 Task: Find connections with filter location Kaufbeuren with filter topic #Designwith filter profile language German with filter current company Sarovar Hotels & Resorts with filter school K.K.Wagh Education Societys College of Engineering, Hirabai Haribai Vidyanagari, Panchavati, Nashik 422003 with filter industry Air, Water, and Waste Program Management with filter service category Loans with filter keywords title Salon Manager
Action: Mouse moved to (611, 73)
Screenshot: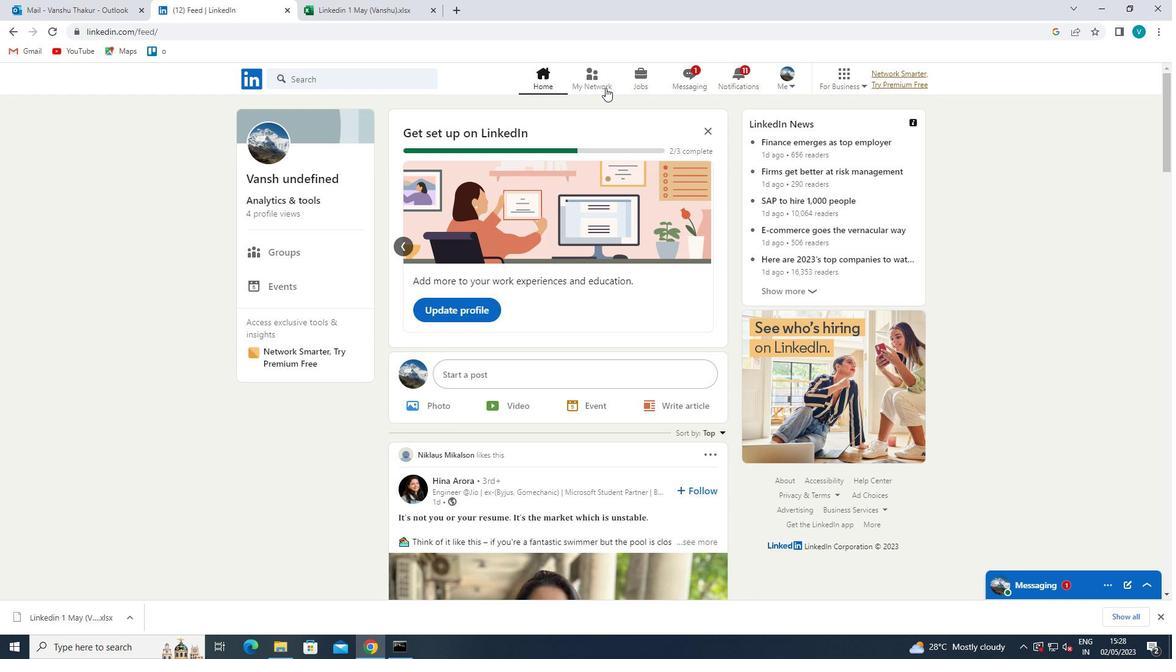 
Action: Mouse pressed left at (611, 73)
Screenshot: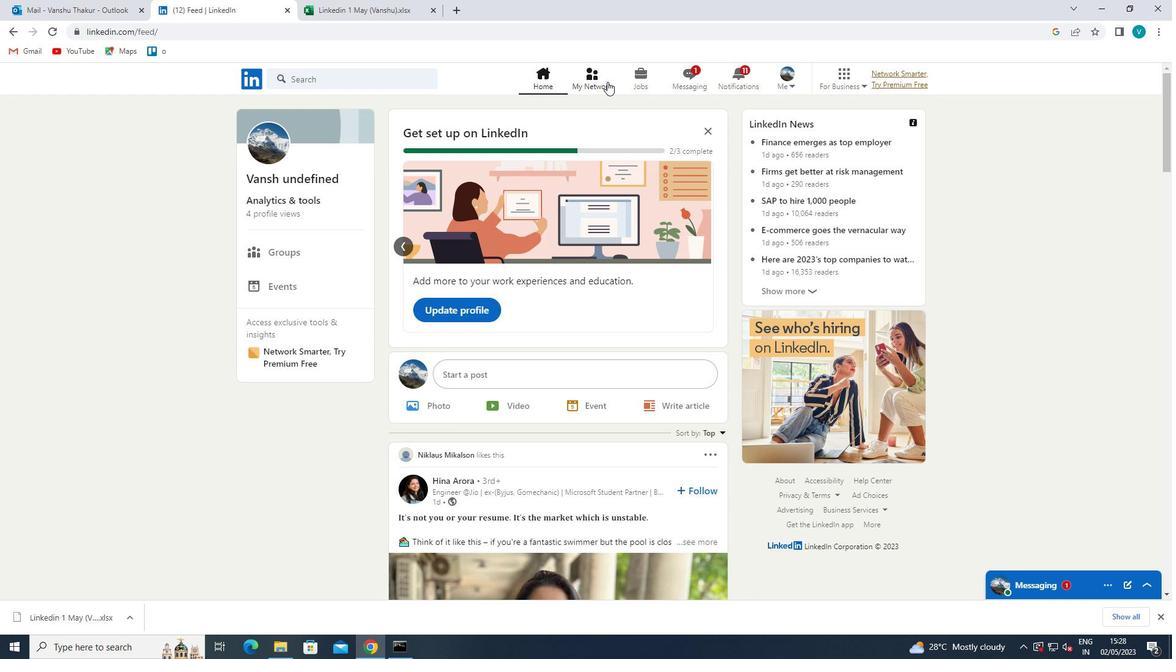 
Action: Mouse moved to (303, 141)
Screenshot: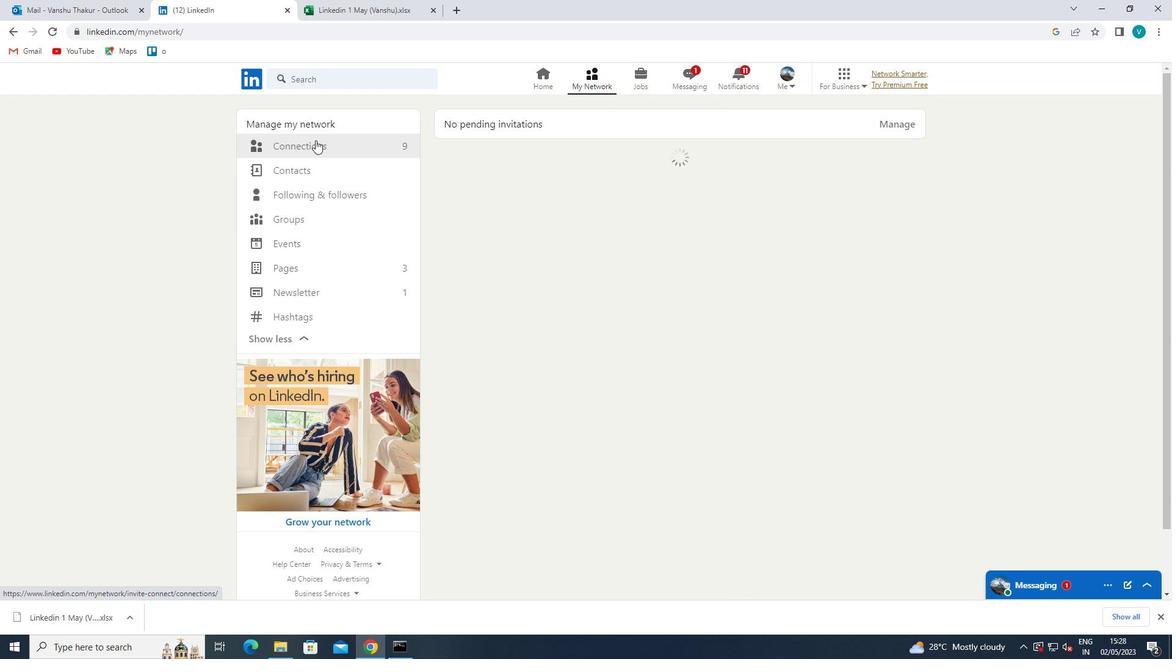 
Action: Mouse pressed left at (303, 141)
Screenshot: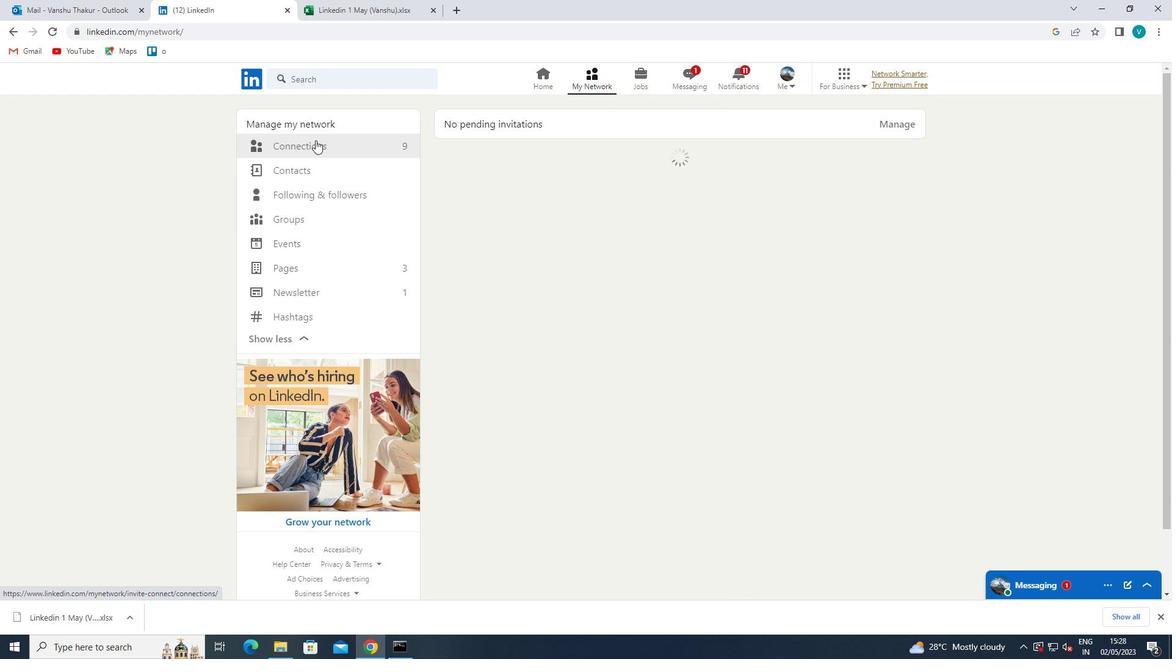 
Action: Mouse moved to (680, 145)
Screenshot: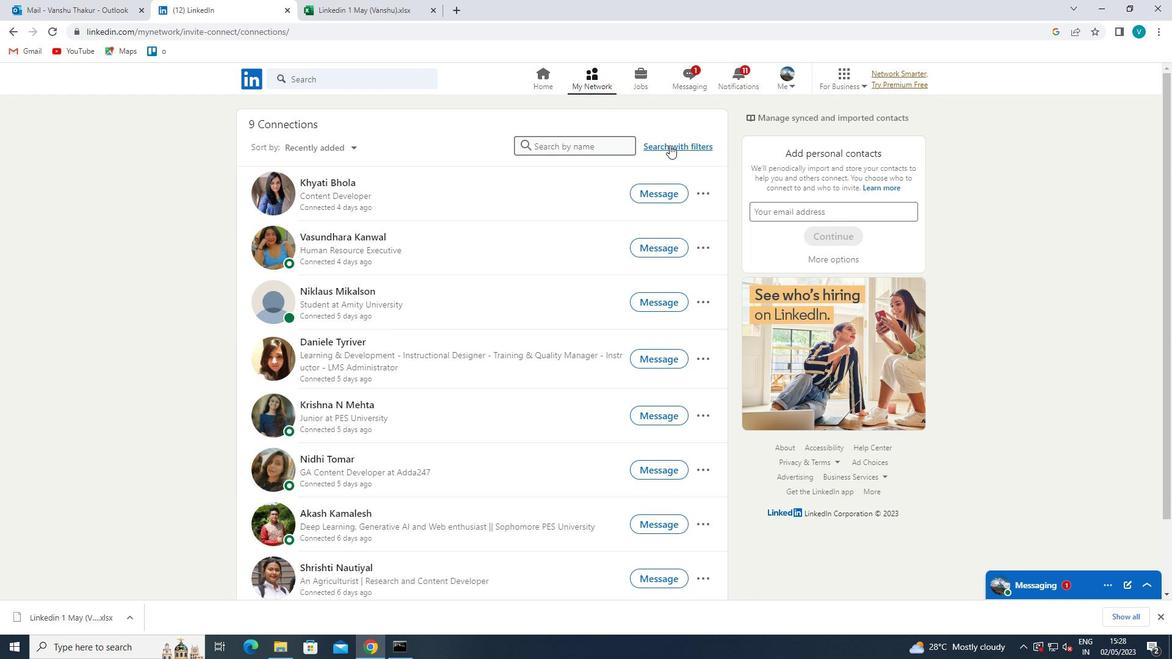 
Action: Mouse pressed left at (680, 145)
Screenshot: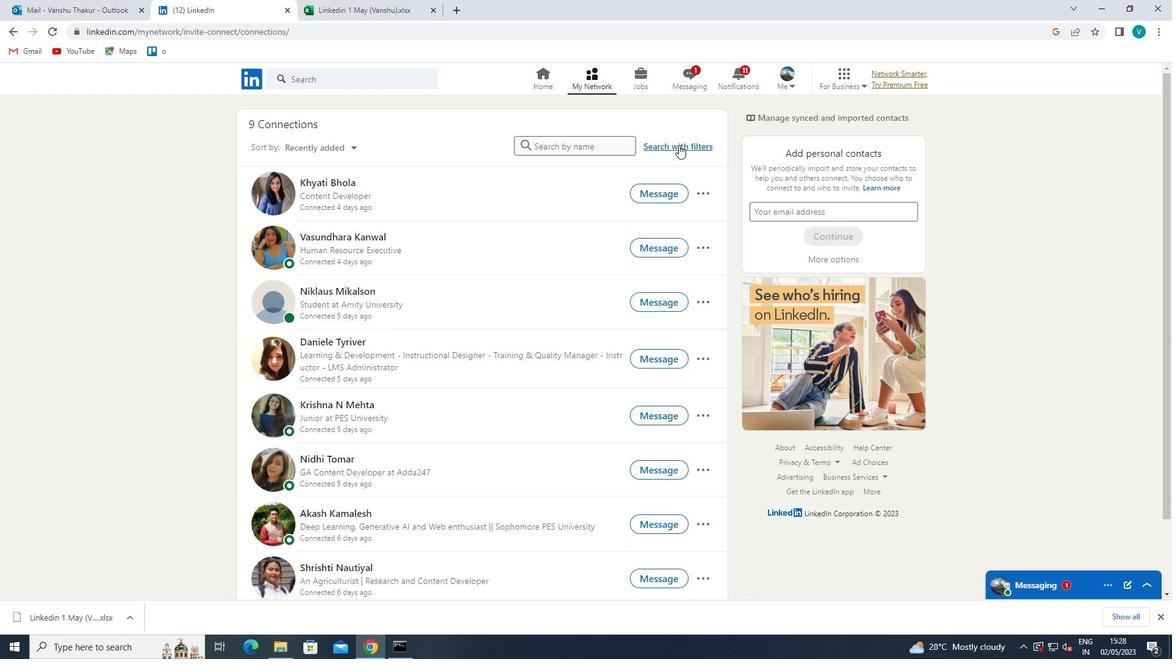 
Action: Mouse moved to (570, 116)
Screenshot: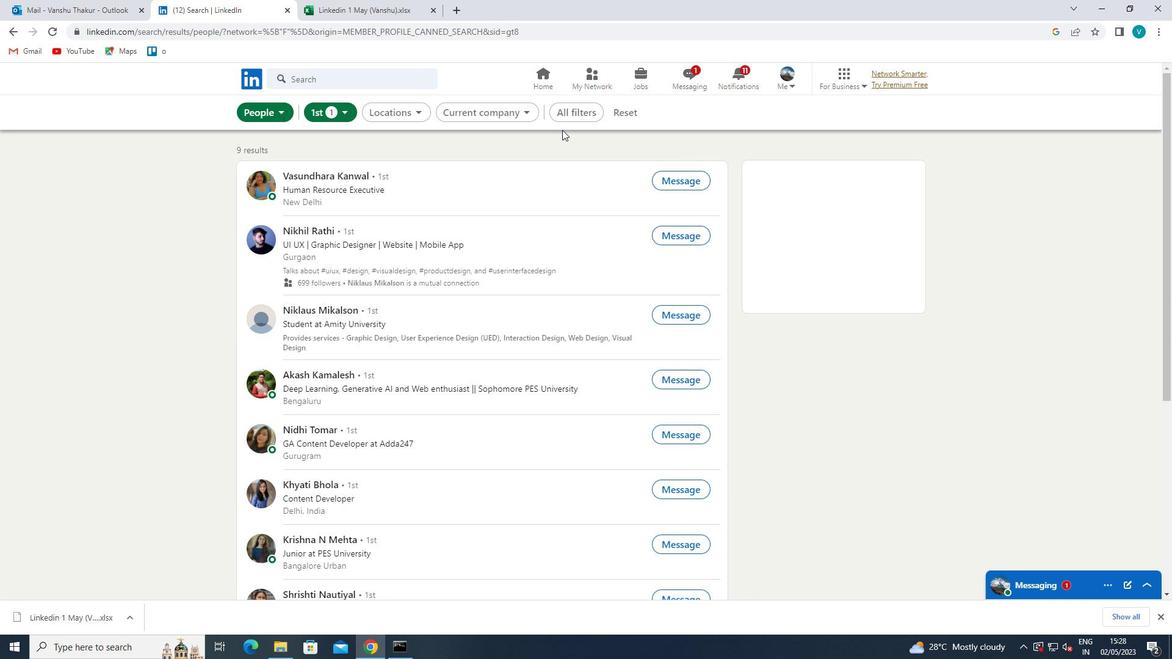 
Action: Mouse pressed left at (570, 116)
Screenshot: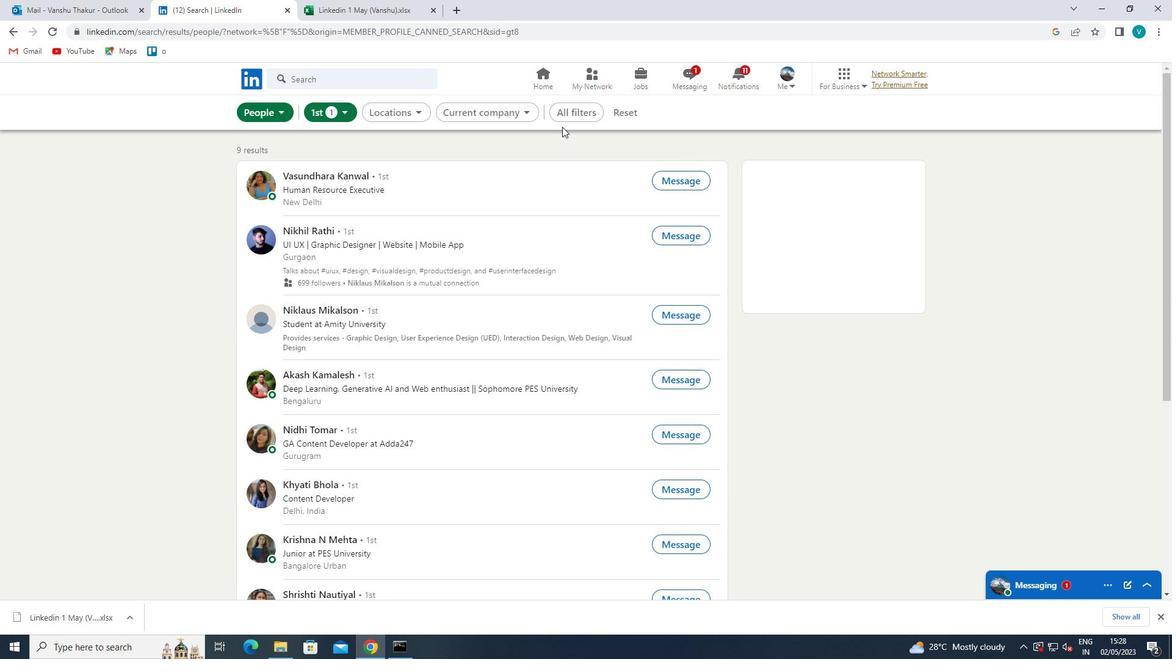 
Action: Mouse moved to (993, 354)
Screenshot: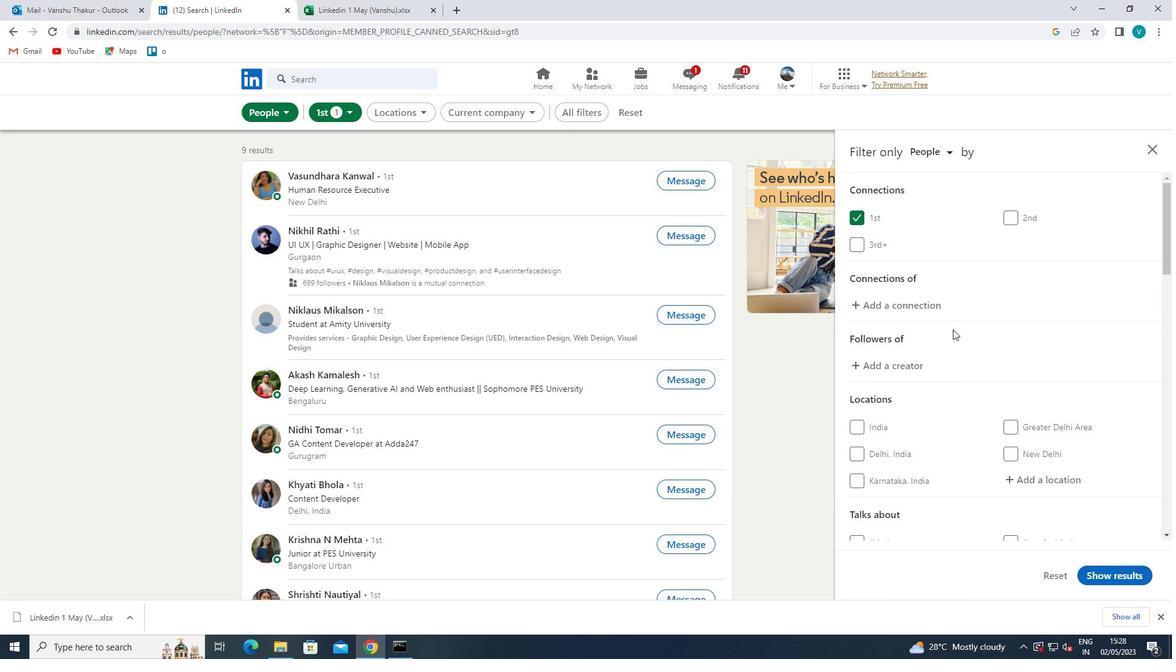 
Action: Mouse scrolled (993, 354) with delta (0, 0)
Screenshot: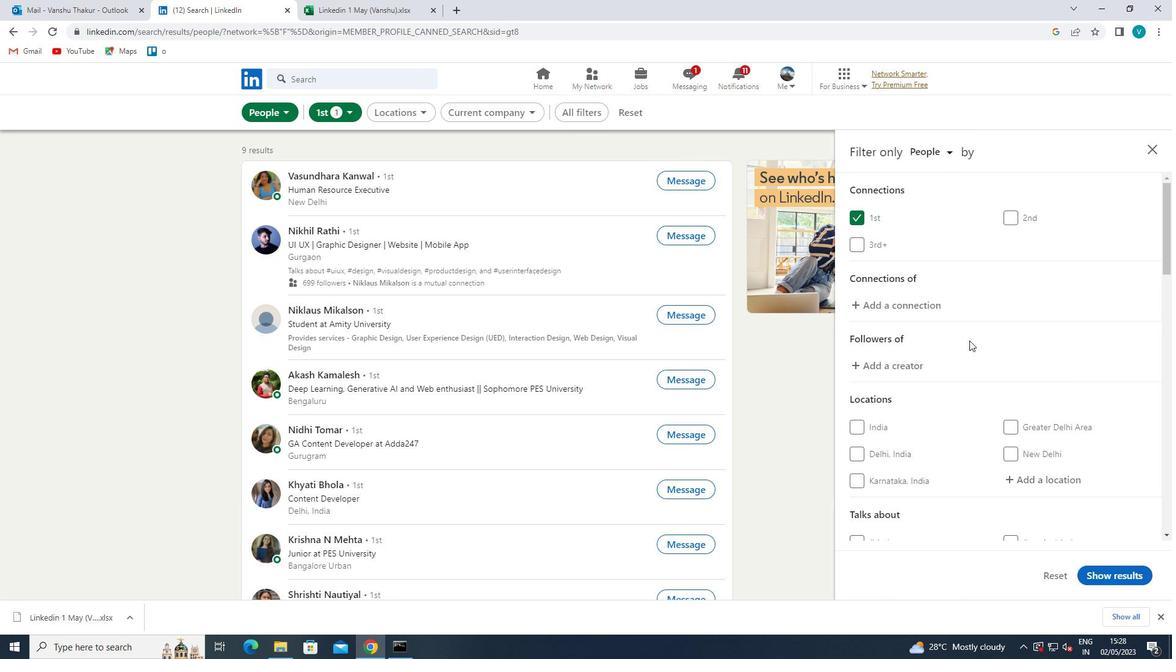 
Action: Mouse moved to (993, 356)
Screenshot: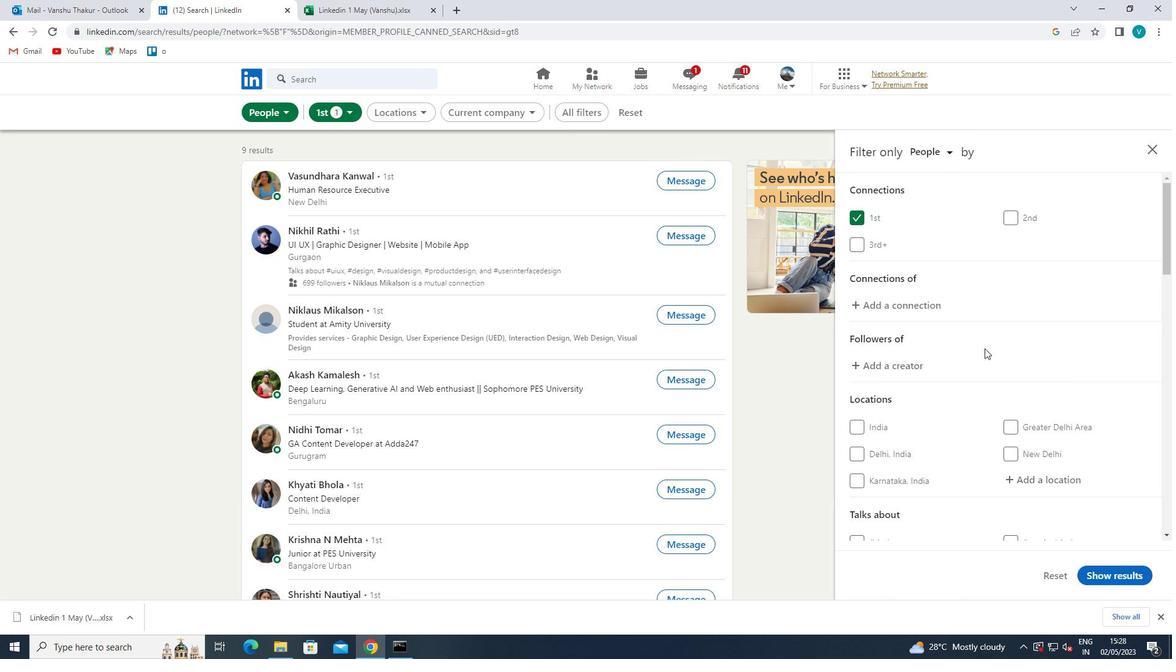 
Action: Mouse scrolled (993, 355) with delta (0, 0)
Screenshot: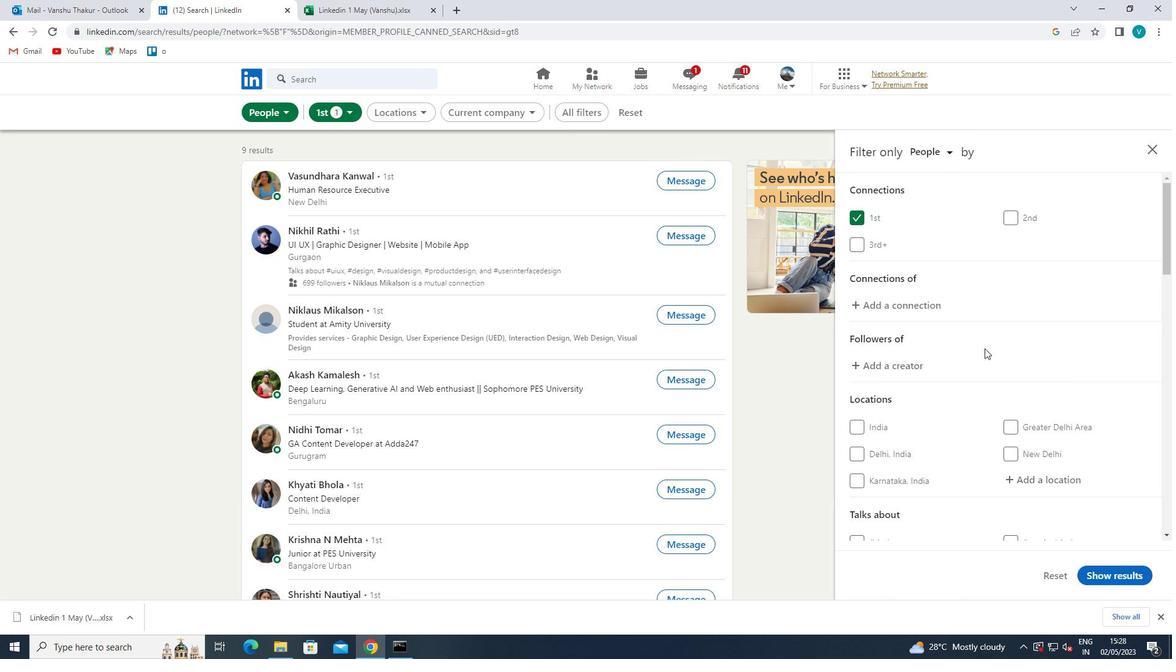 
Action: Mouse moved to (1050, 353)
Screenshot: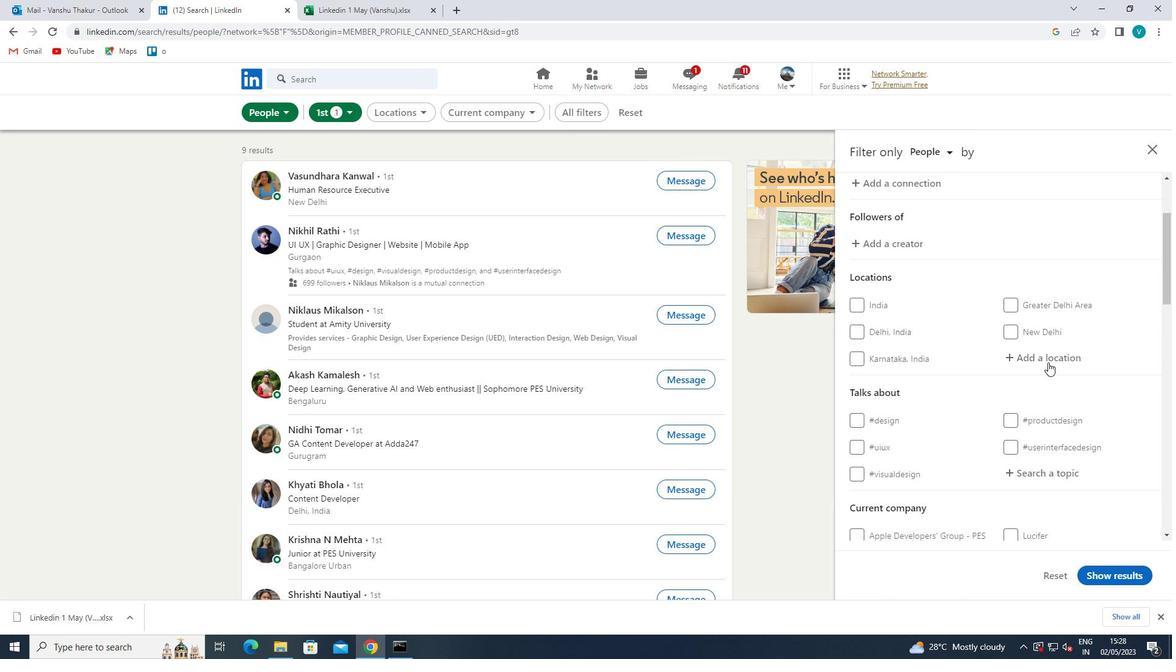 
Action: Mouse pressed left at (1050, 353)
Screenshot: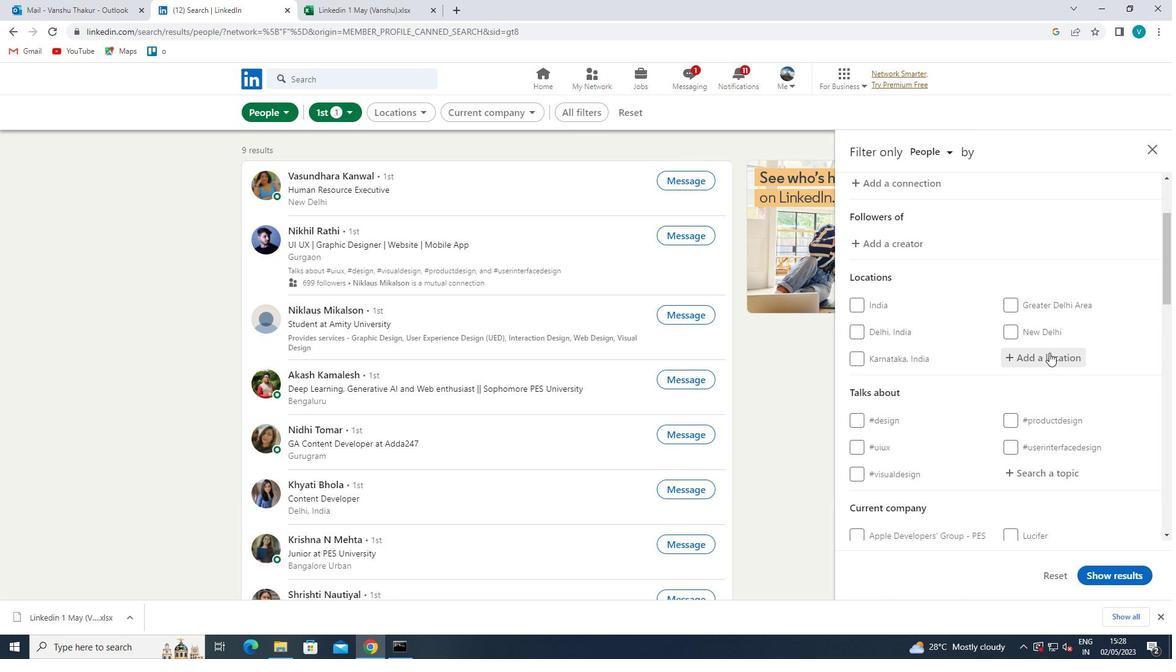
Action: Mouse moved to (1033, 341)
Screenshot: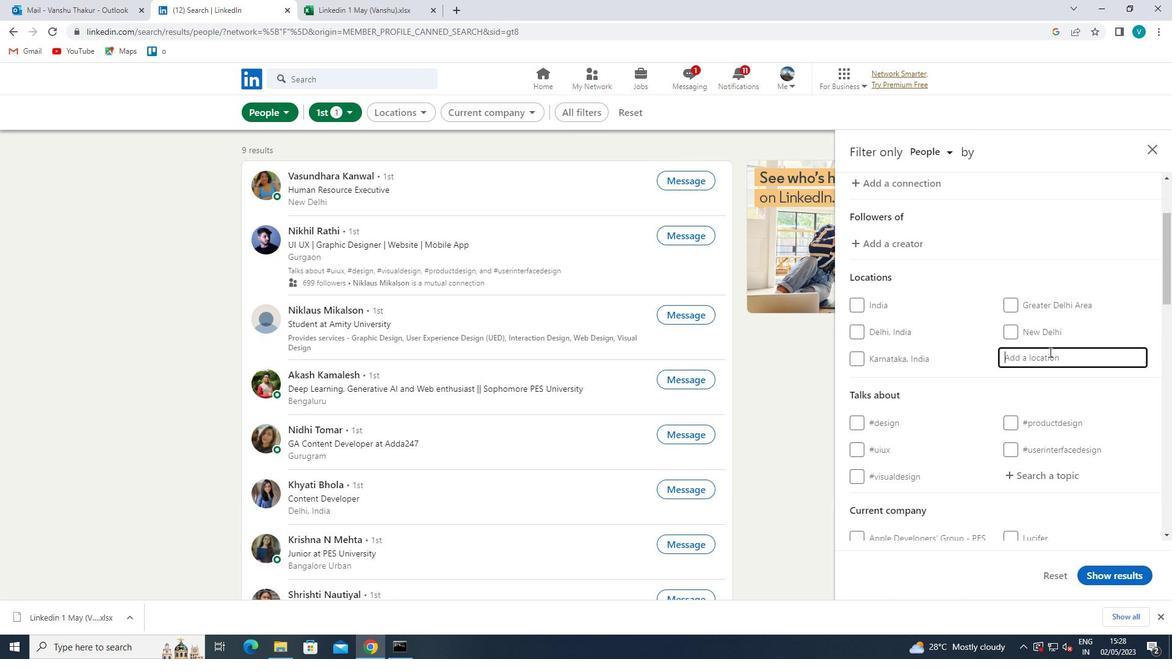 
Action: Key pressed <Key.shift>
Screenshot: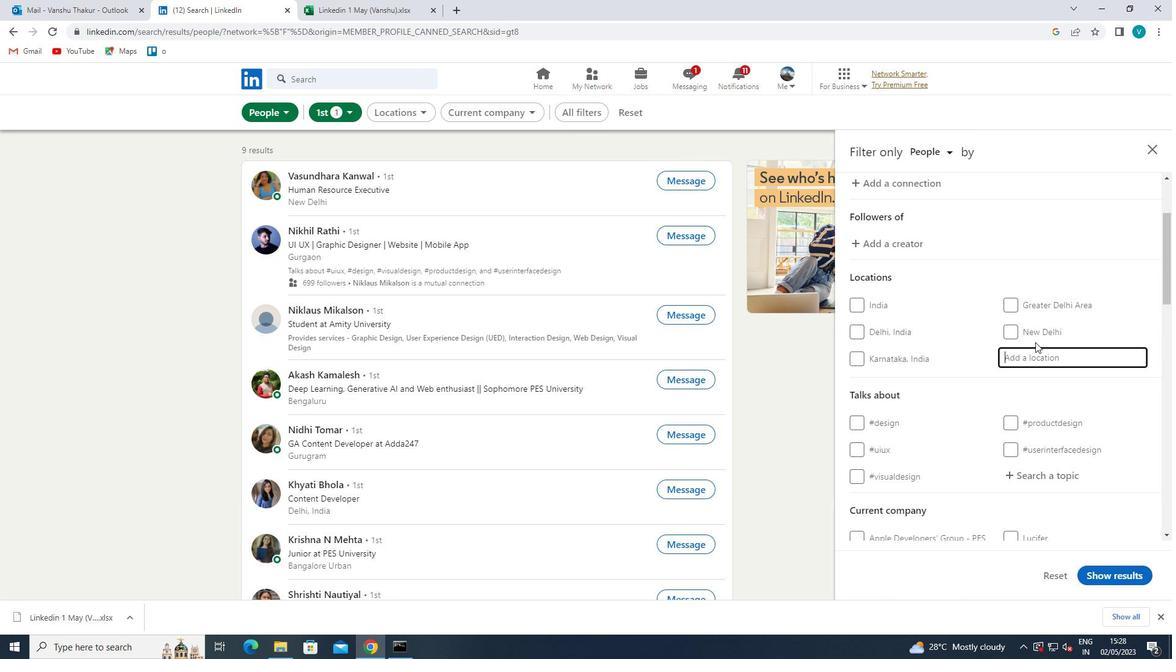 
Action: Mouse moved to (718, 158)
Screenshot: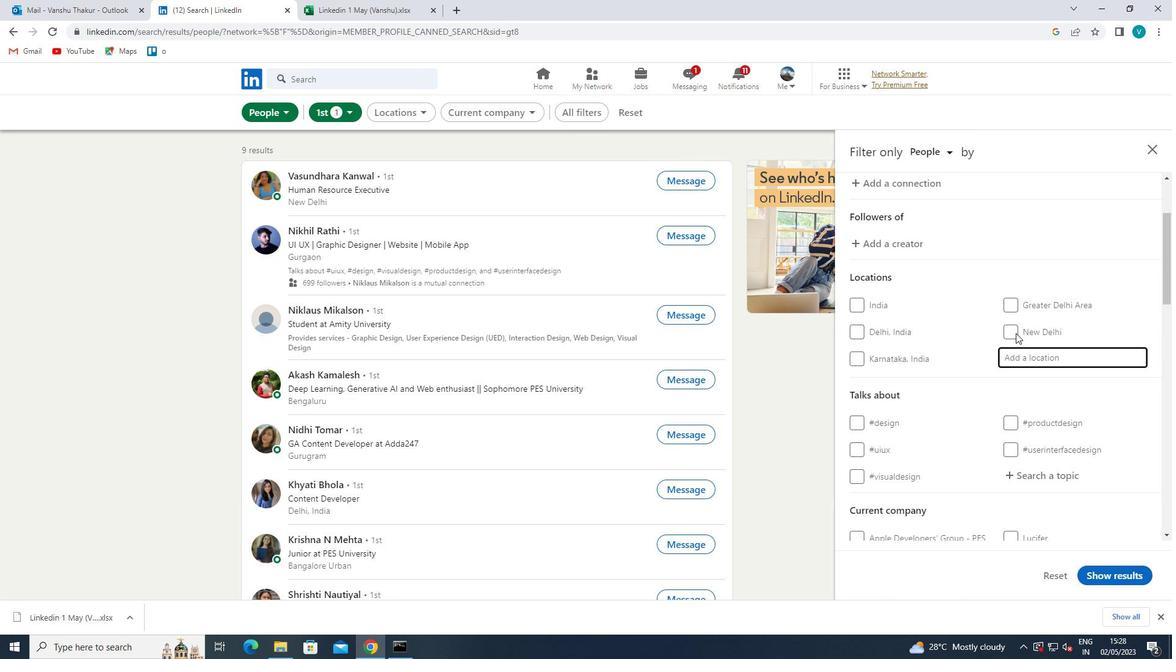 
Action: Key pressed <Key.shift><Key.shift><Key.shift><Key.shift><Key.shift>KAUFBEUREN
Screenshot: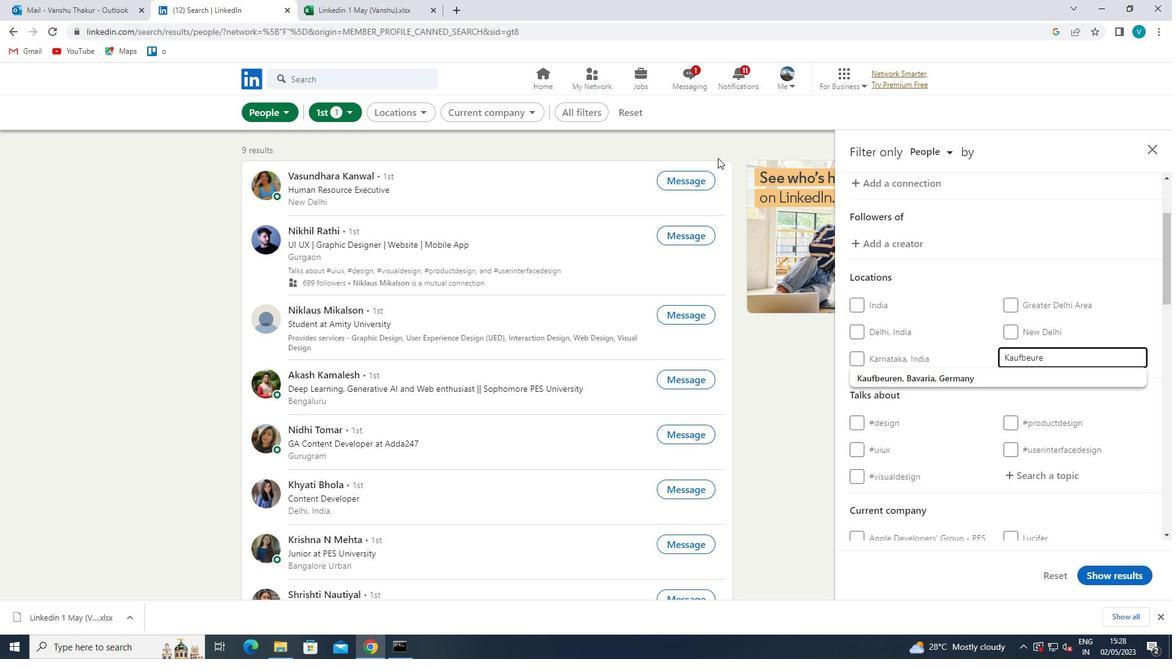 
Action: Mouse moved to (937, 377)
Screenshot: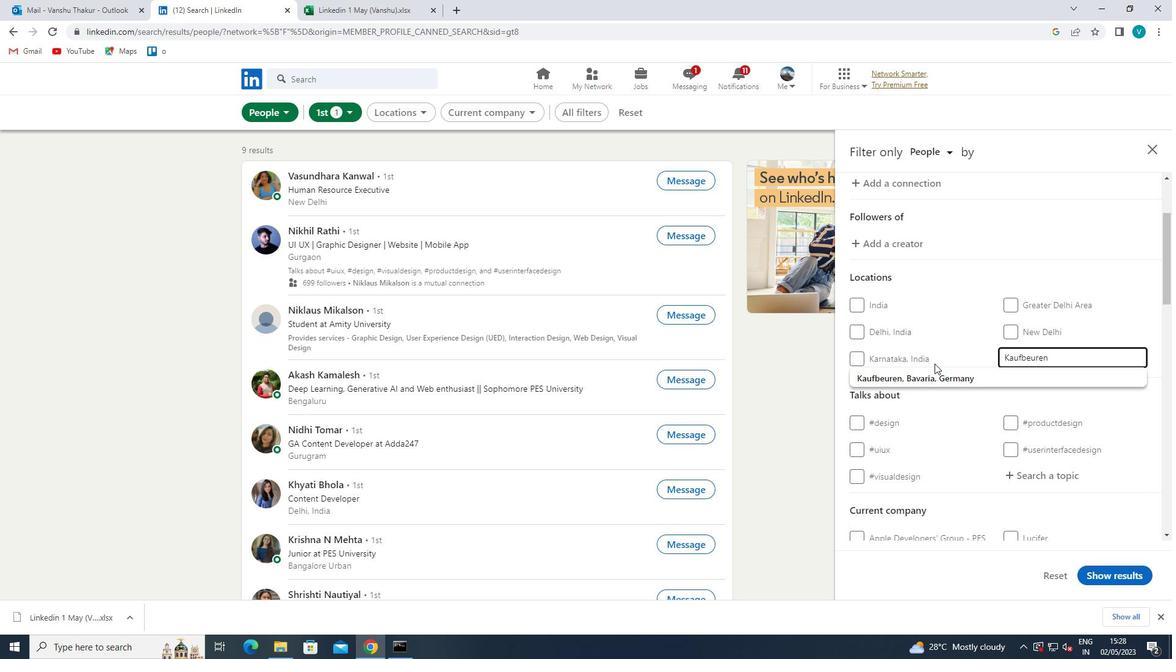 
Action: Mouse pressed left at (937, 377)
Screenshot: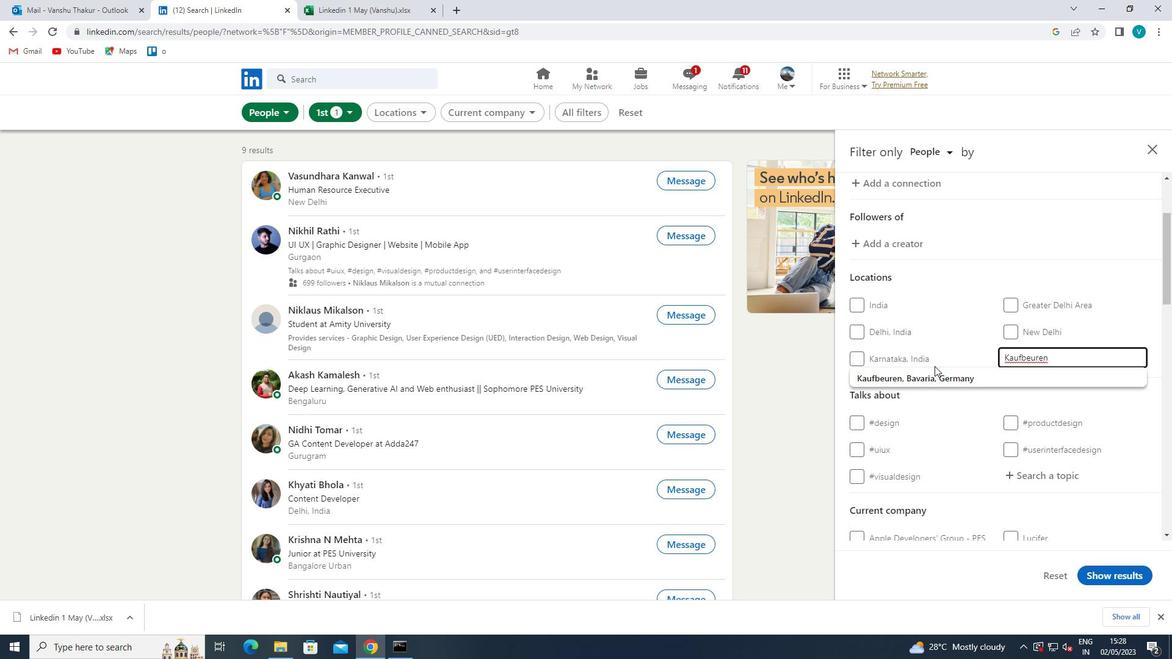 
Action: Mouse moved to (1065, 363)
Screenshot: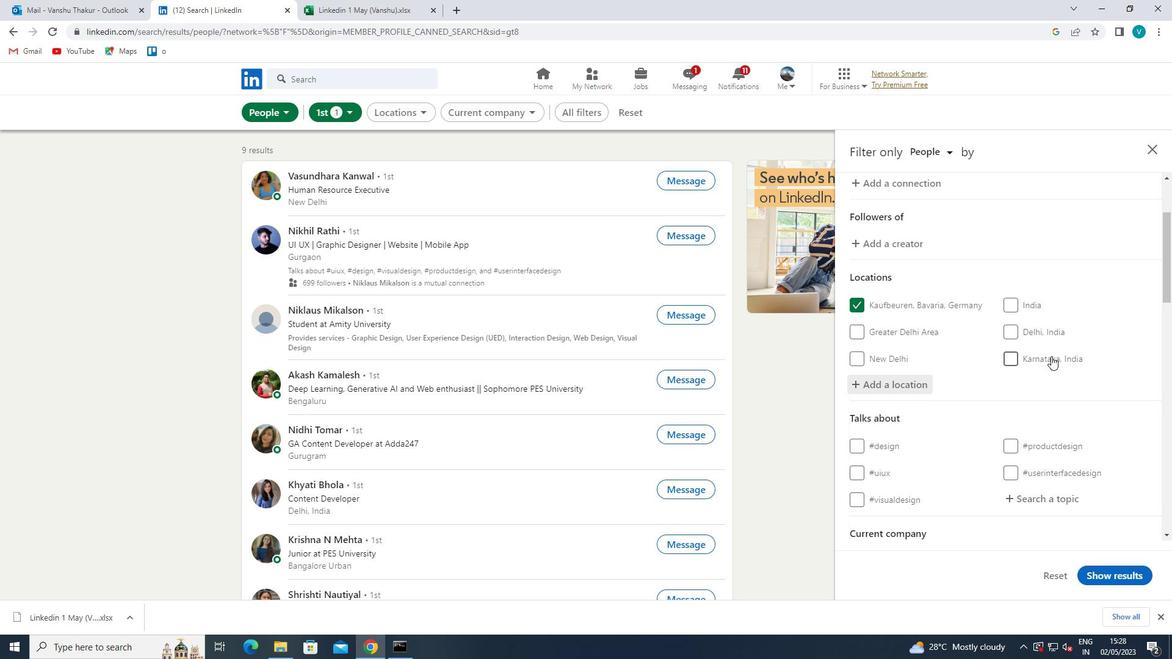 
Action: Mouse scrolled (1065, 362) with delta (0, 0)
Screenshot: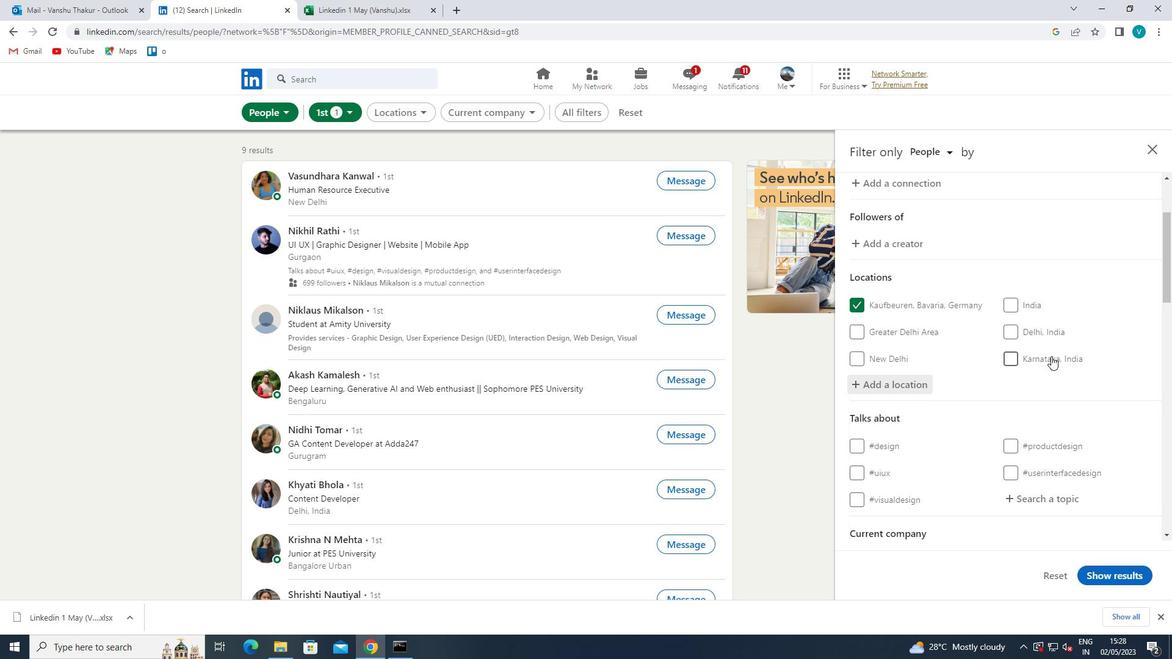 
Action: Mouse moved to (1068, 368)
Screenshot: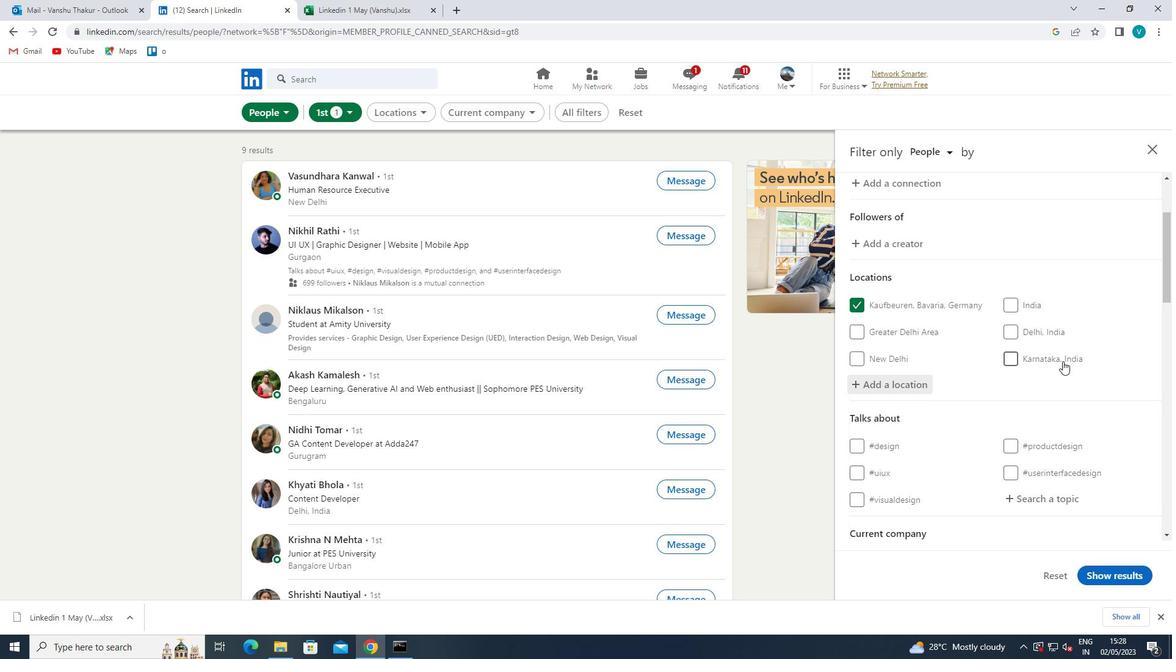 
Action: Mouse scrolled (1068, 368) with delta (0, 0)
Screenshot: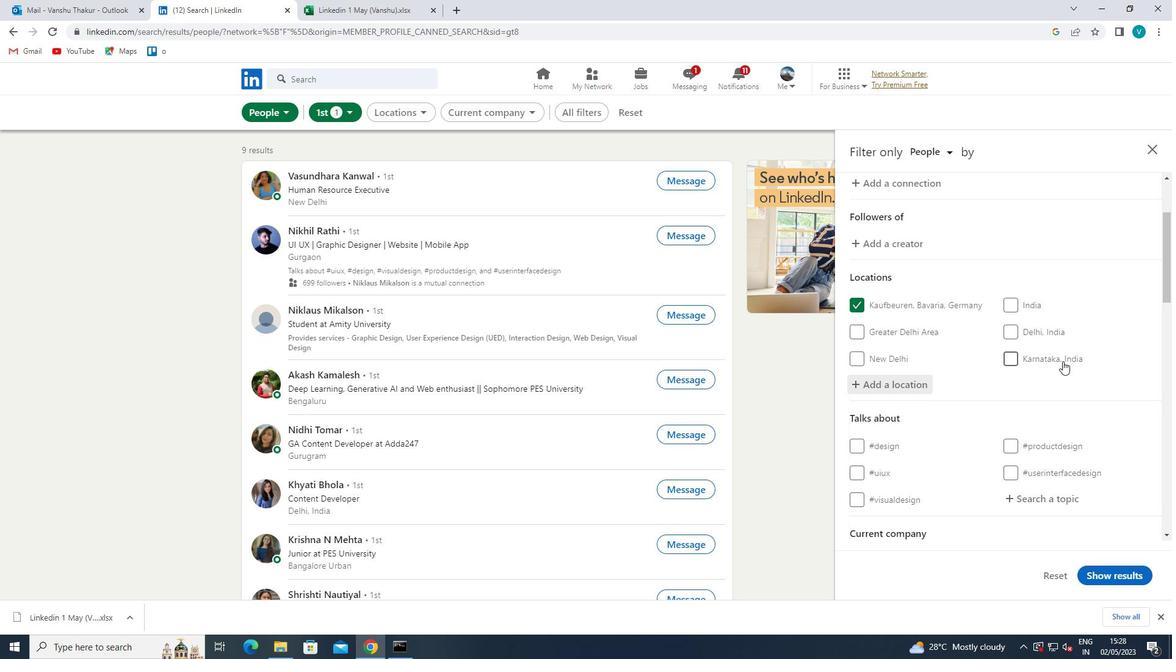 
Action: Mouse moved to (1059, 376)
Screenshot: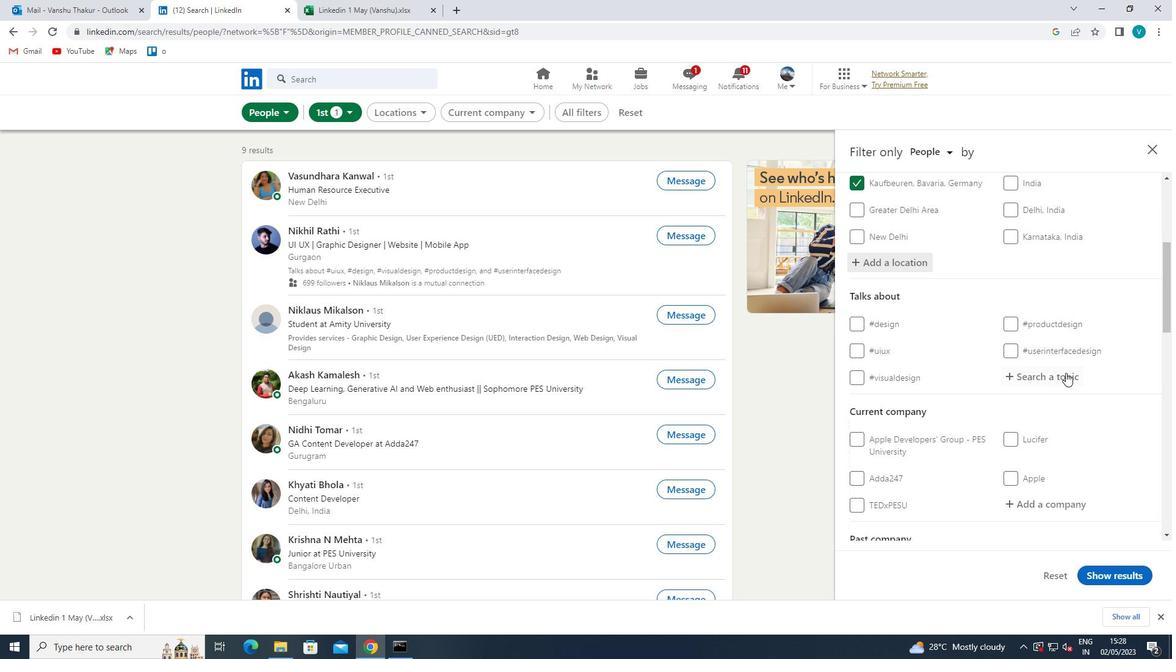 
Action: Mouse pressed left at (1059, 376)
Screenshot: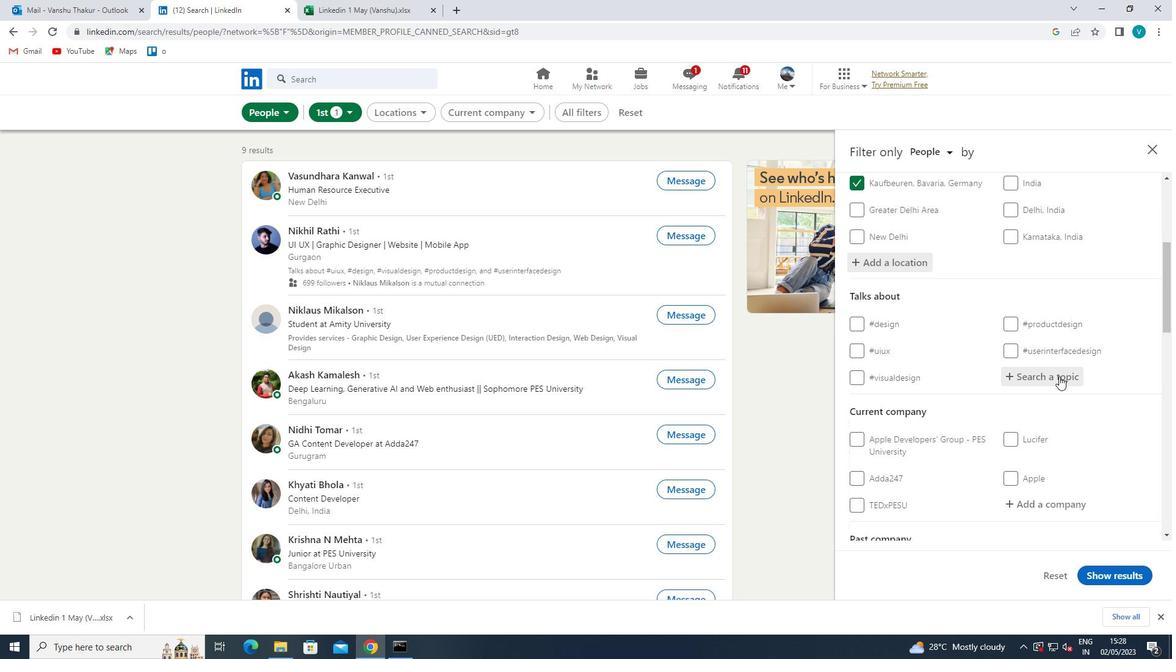
Action: Mouse moved to (1059, 376)
Screenshot: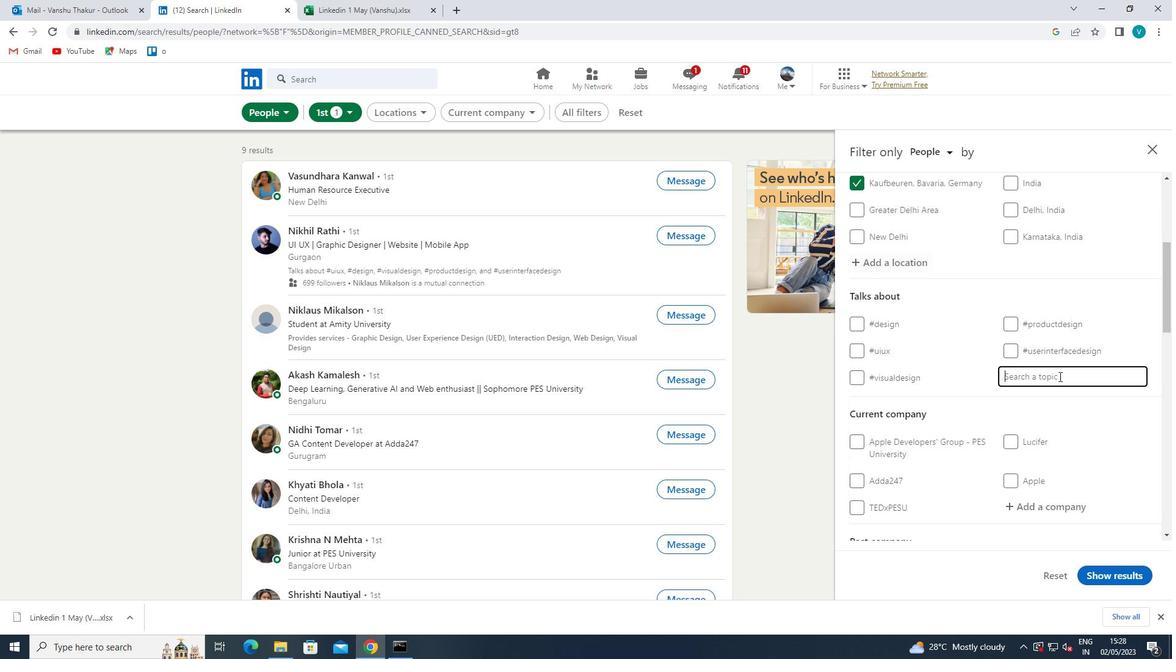 
Action: Key pressed <Key.shift>DESIGN
Screenshot: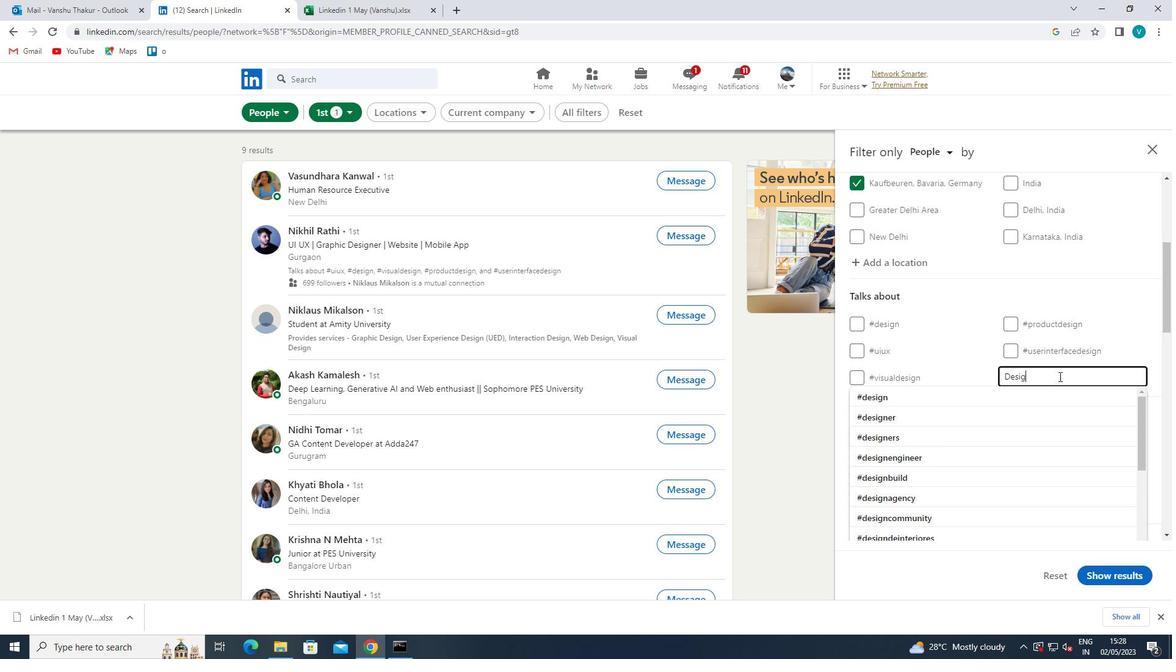 
Action: Mouse moved to (966, 395)
Screenshot: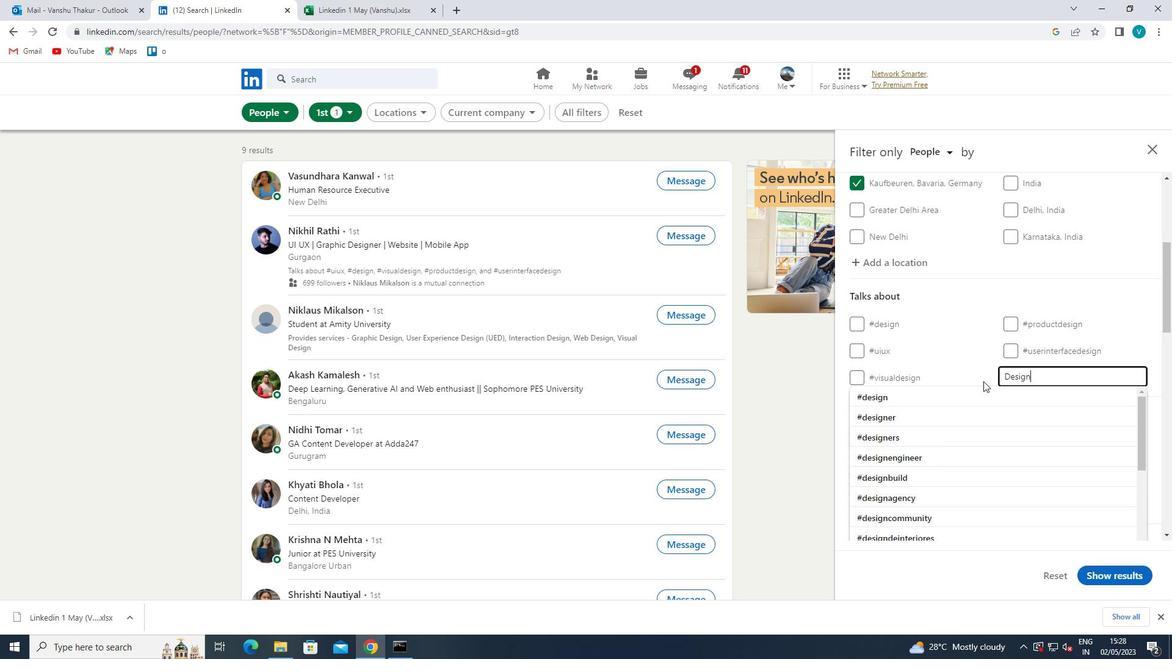 
Action: Mouse pressed left at (966, 395)
Screenshot: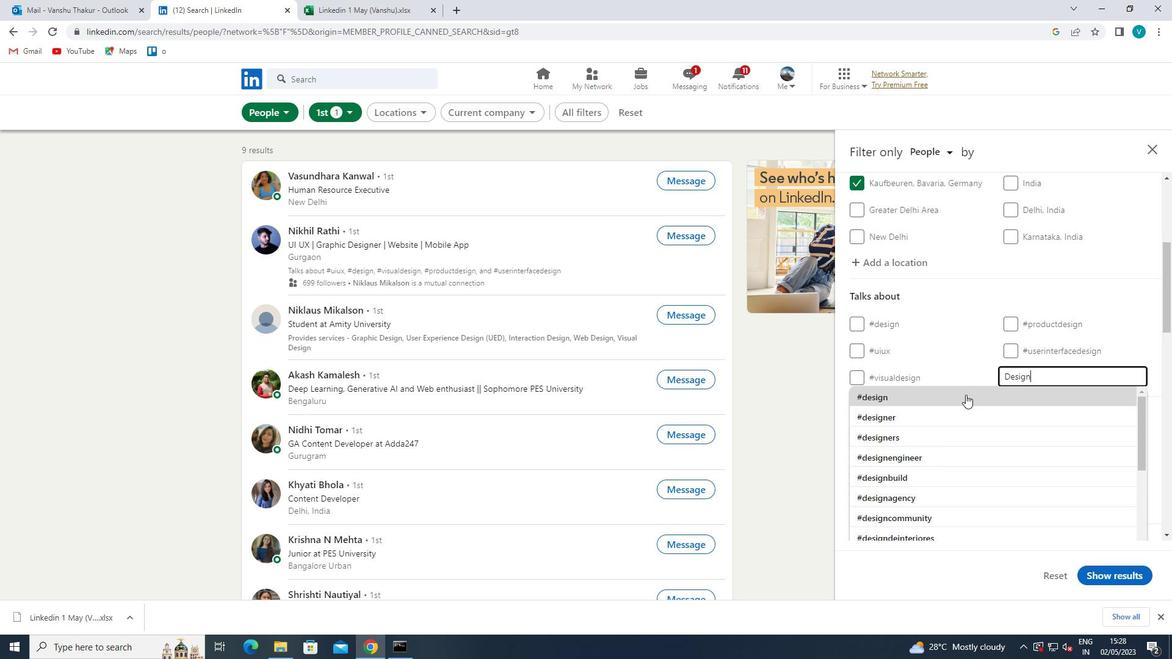
Action: Mouse moved to (969, 393)
Screenshot: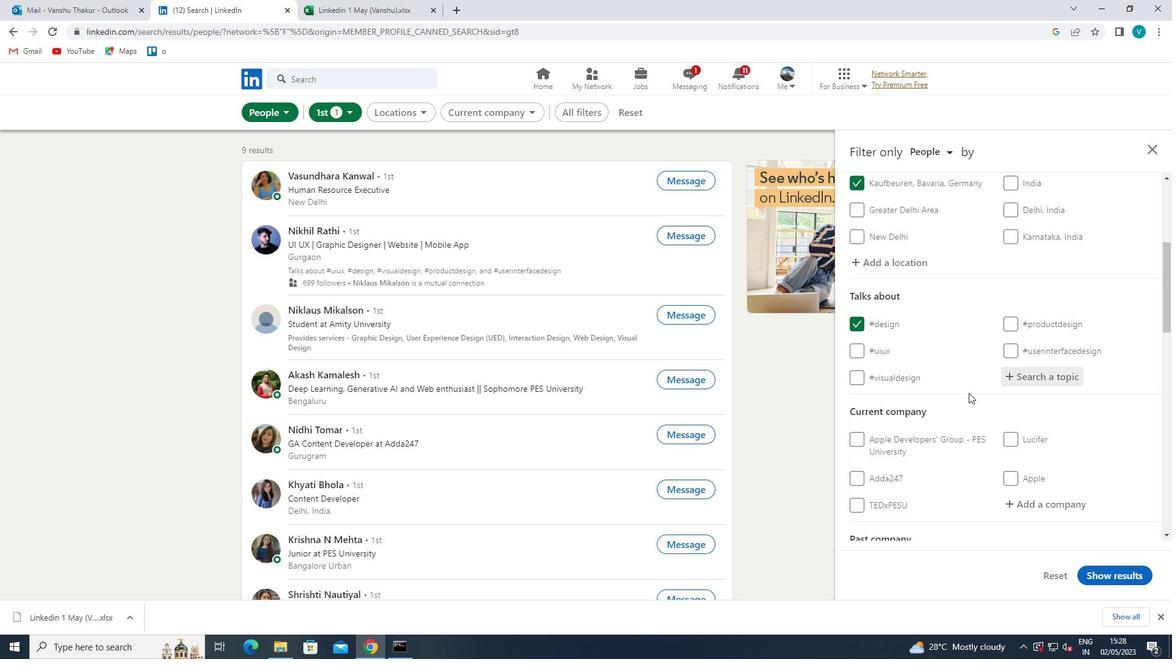 
Action: Mouse scrolled (969, 392) with delta (0, 0)
Screenshot: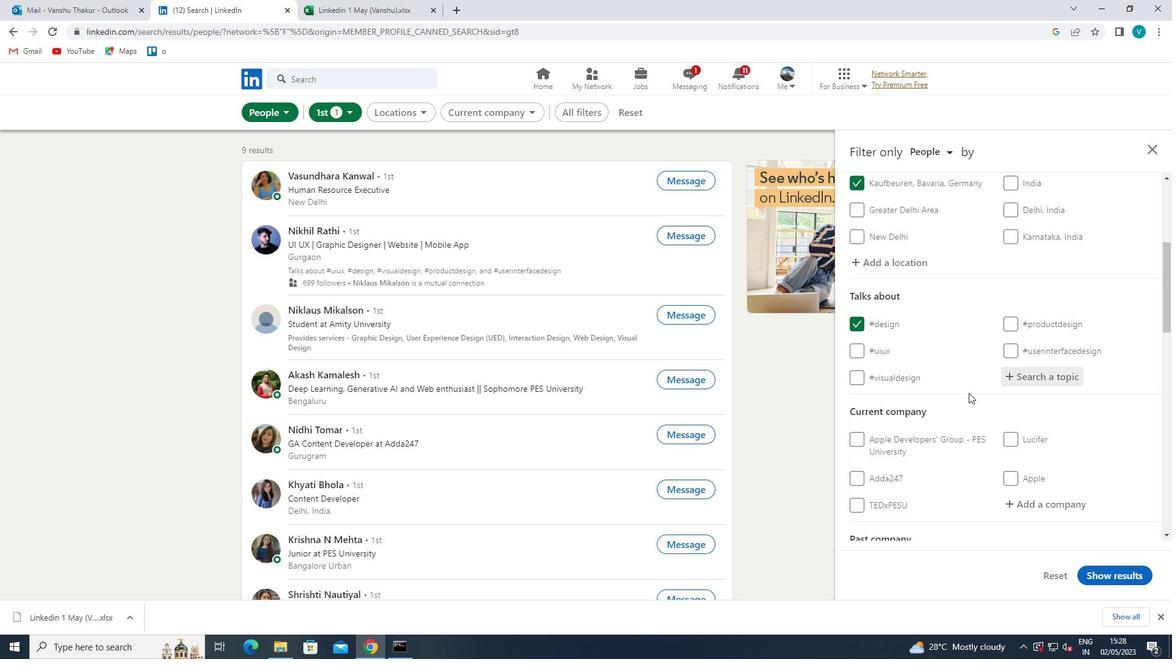 
Action: Mouse scrolled (969, 392) with delta (0, 0)
Screenshot: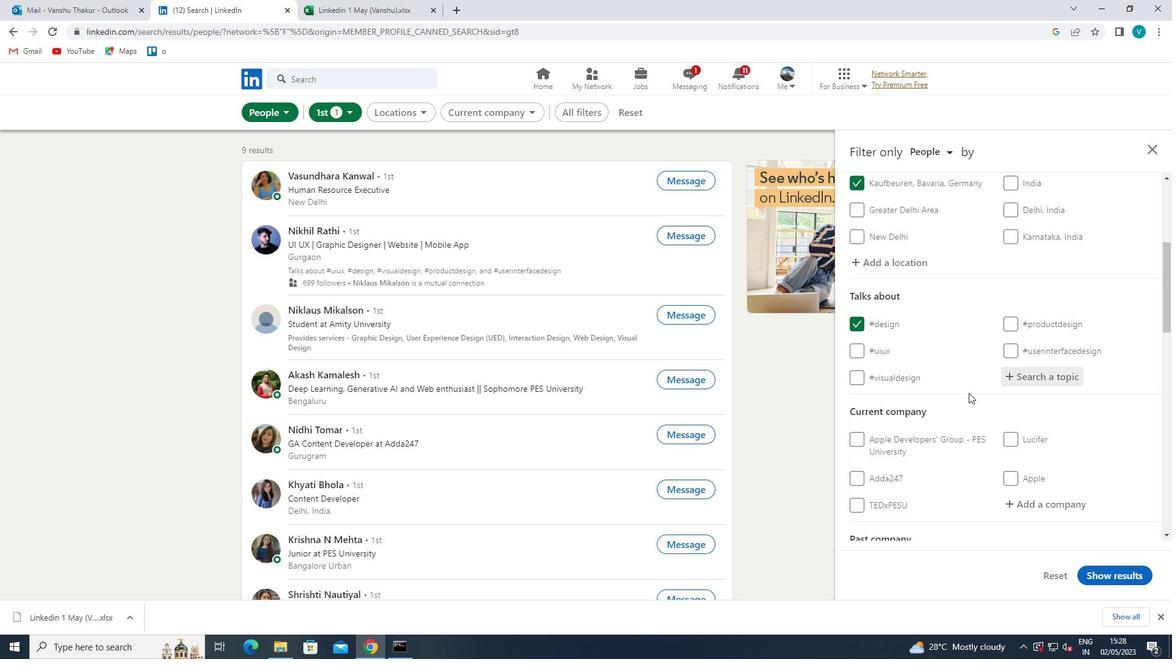 
Action: Mouse scrolled (969, 392) with delta (0, 0)
Screenshot: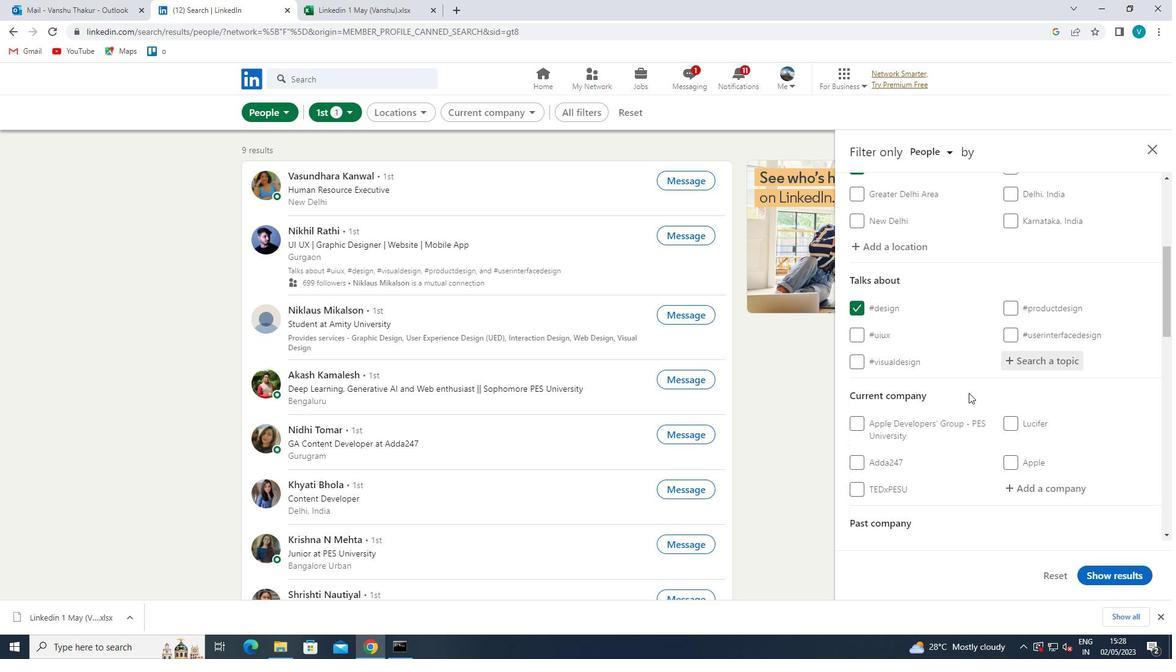 
Action: Mouse moved to (1039, 324)
Screenshot: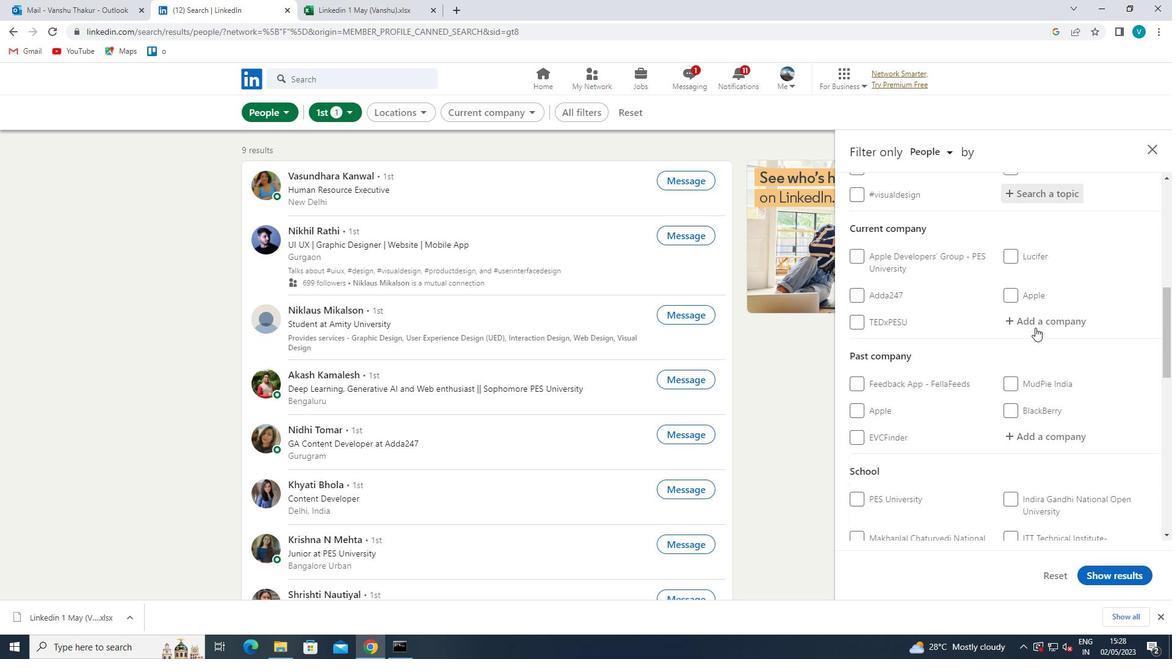 
Action: Mouse pressed left at (1039, 324)
Screenshot: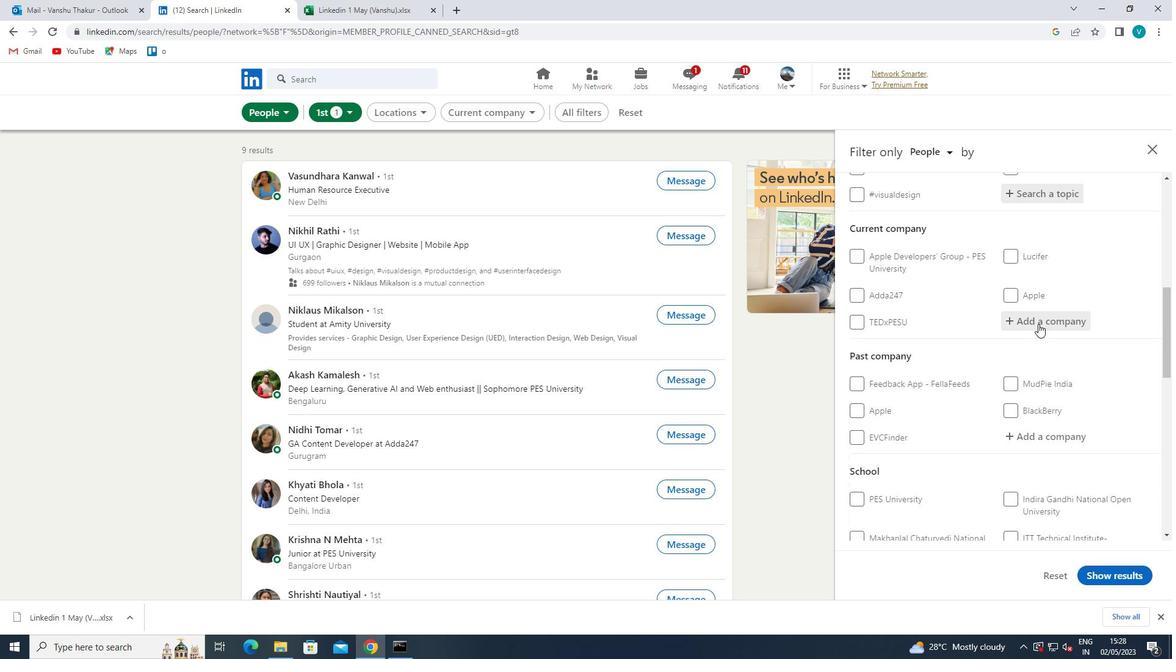 
Action: Key pressed <Key.shift>SAR
Screenshot: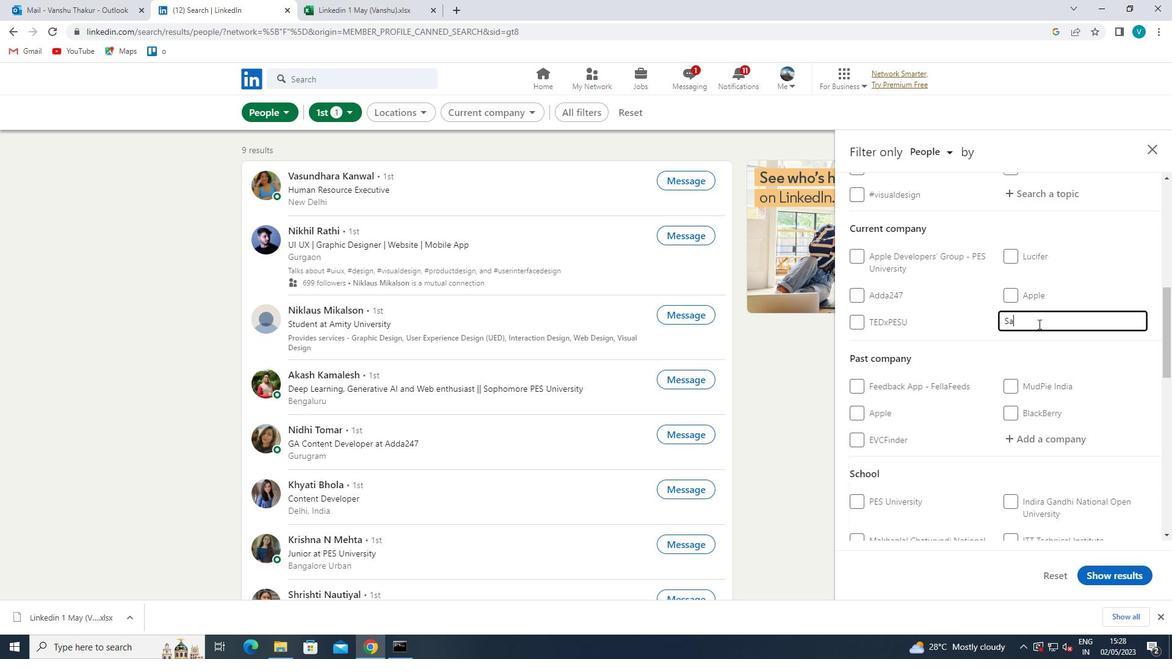 
Action: Mouse moved to (1039, 324)
Screenshot: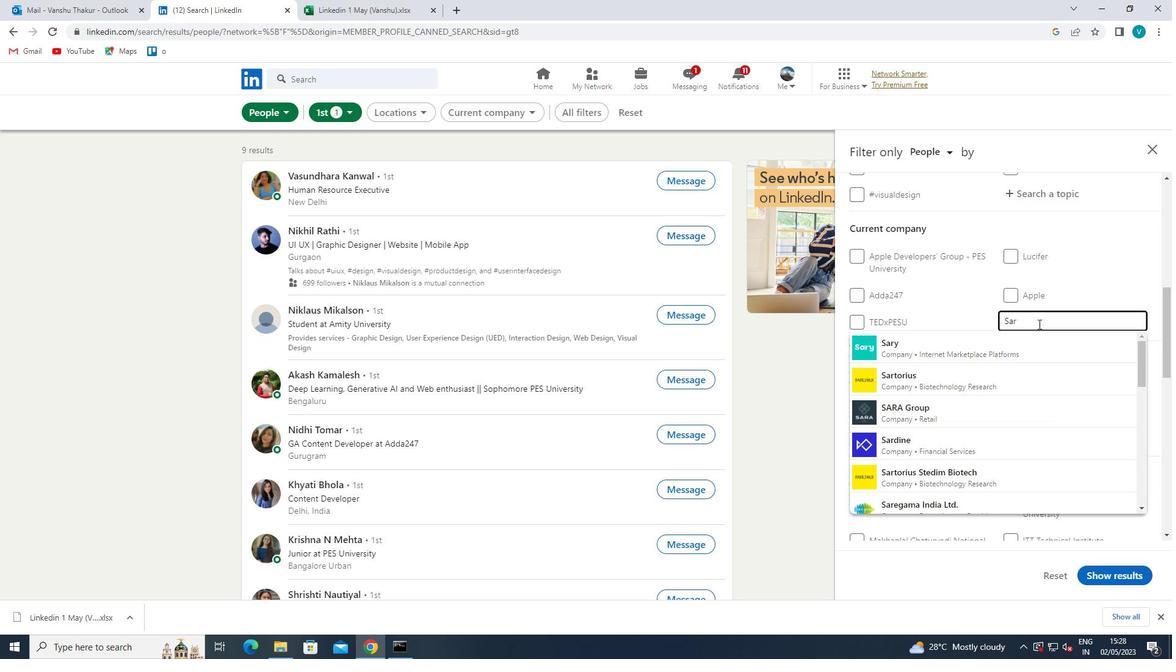 
Action: Key pressed O
Screenshot: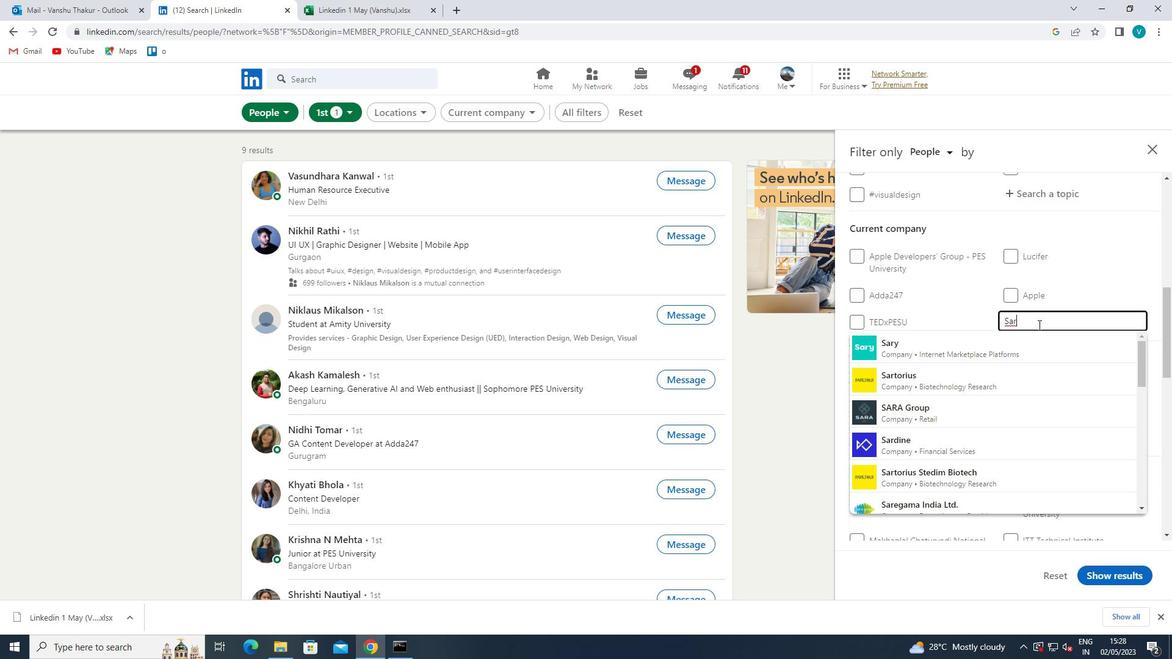 
Action: Mouse moved to (1035, 326)
Screenshot: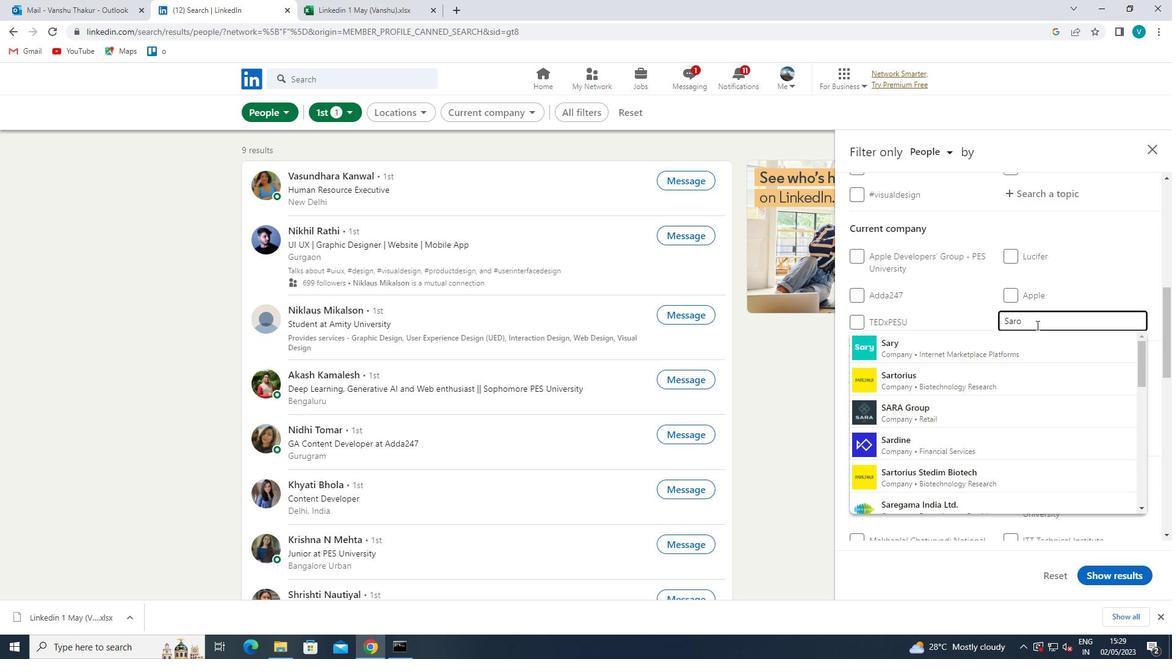 
Action: Key pressed VAR
Screenshot: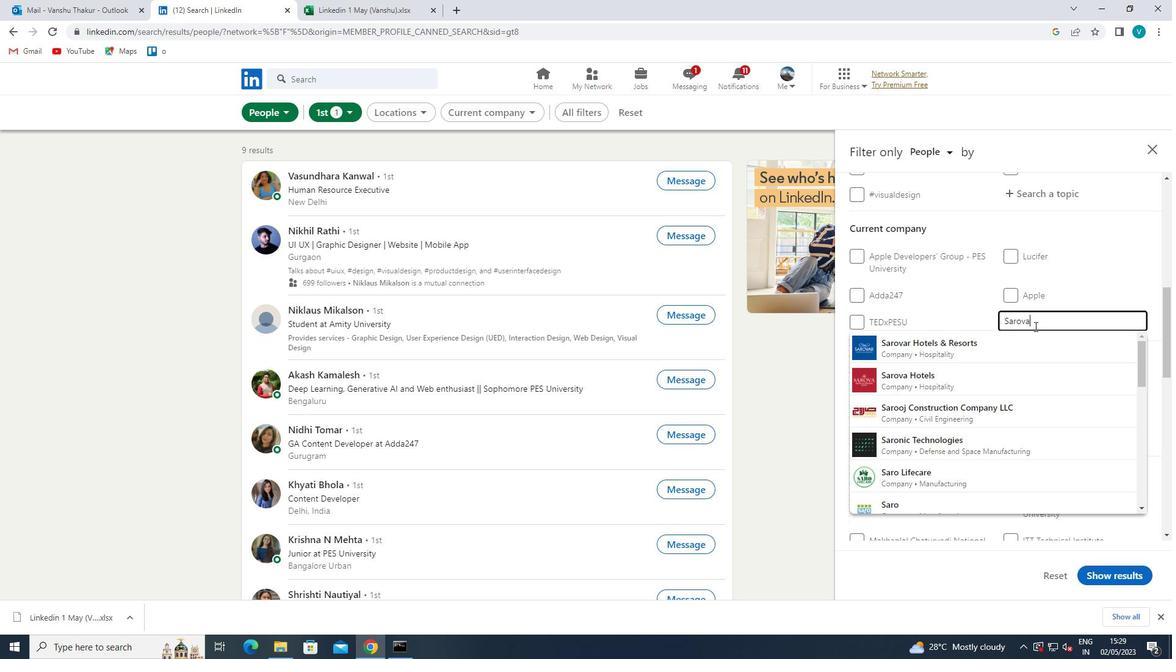 
Action: Mouse moved to (1010, 344)
Screenshot: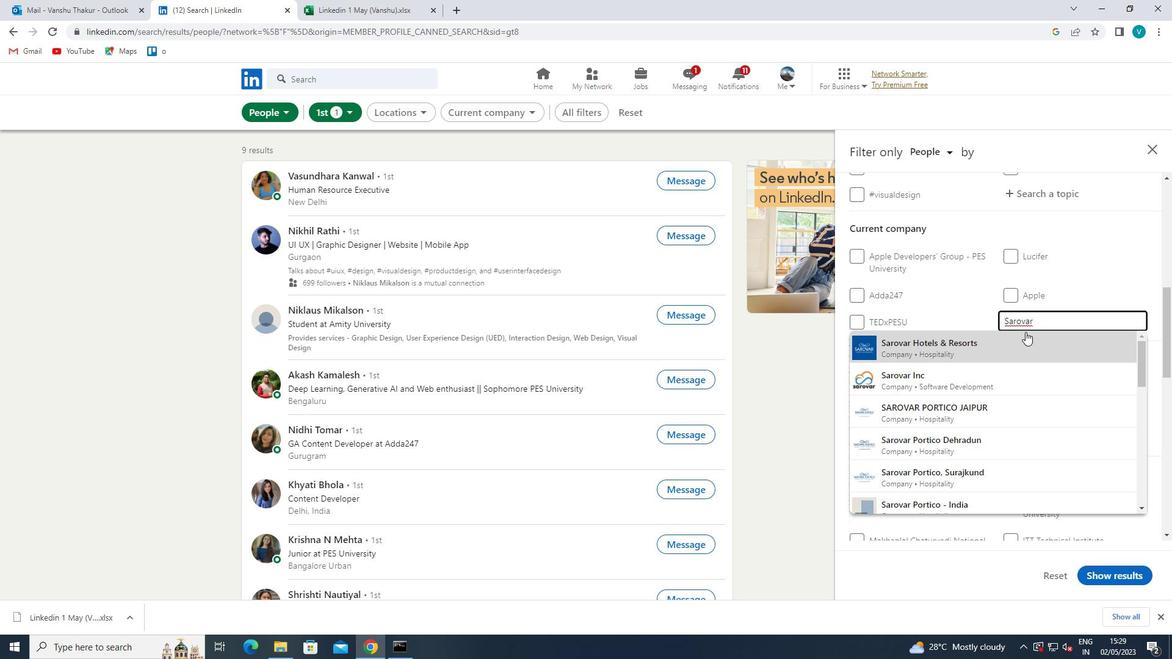 
Action: Mouse pressed left at (1010, 344)
Screenshot: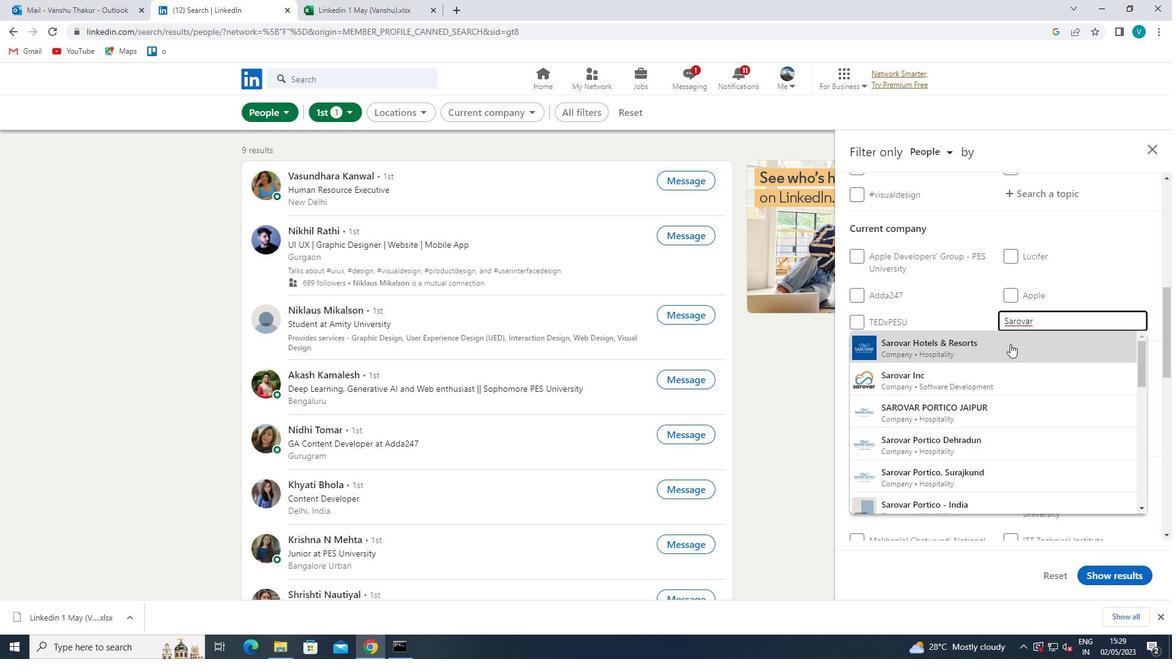 
Action: Mouse moved to (1013, 343)
Screenshot: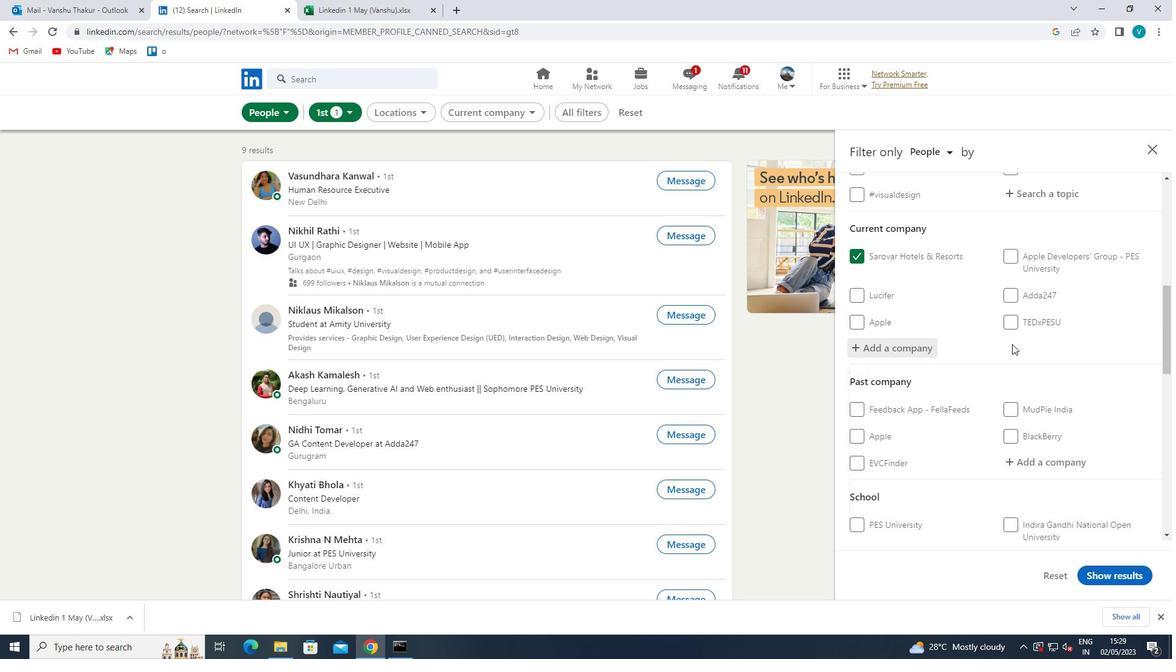 
Action: Mouse scrolled (1013, 343) with delta (0, 0)
Screenshot: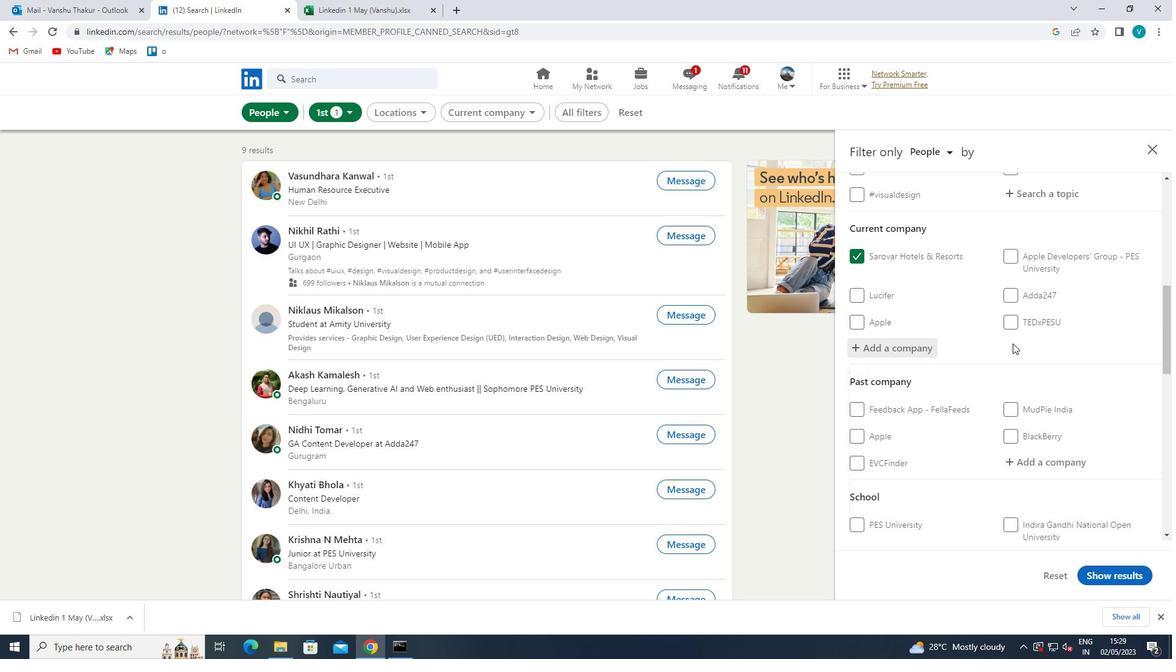 
Action: Mouse scrolled (1013, 343) with delta (0, 0)
Screenshot: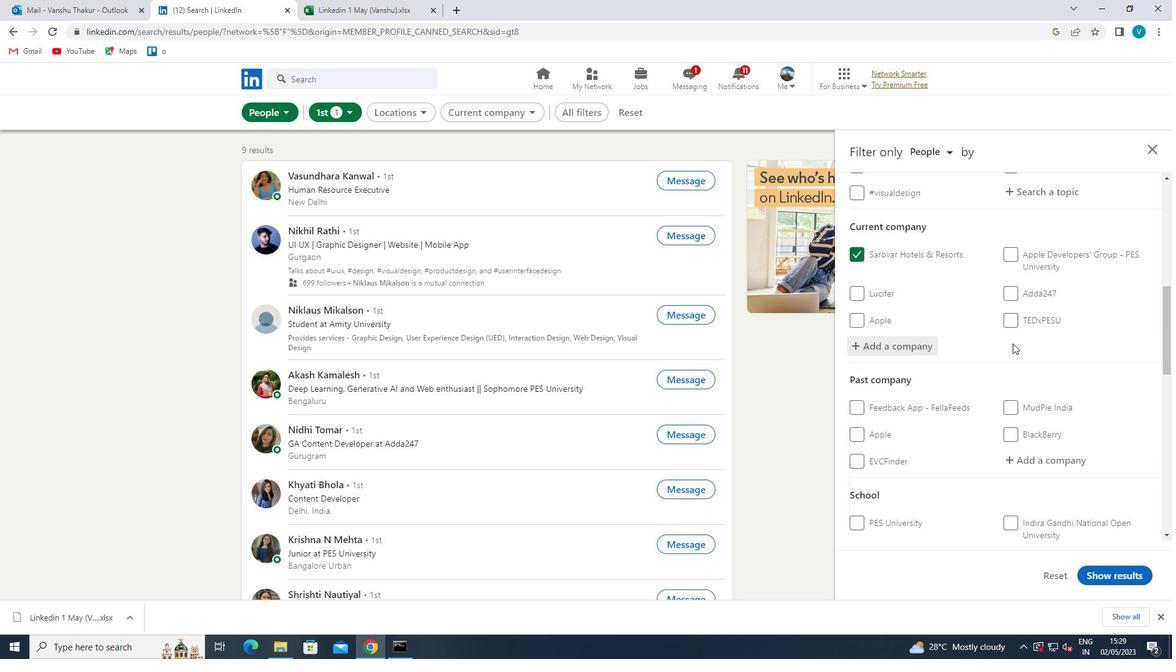 
Action: Mouse scrolled (1013, 343) with delta (0, 0)
Screenshot: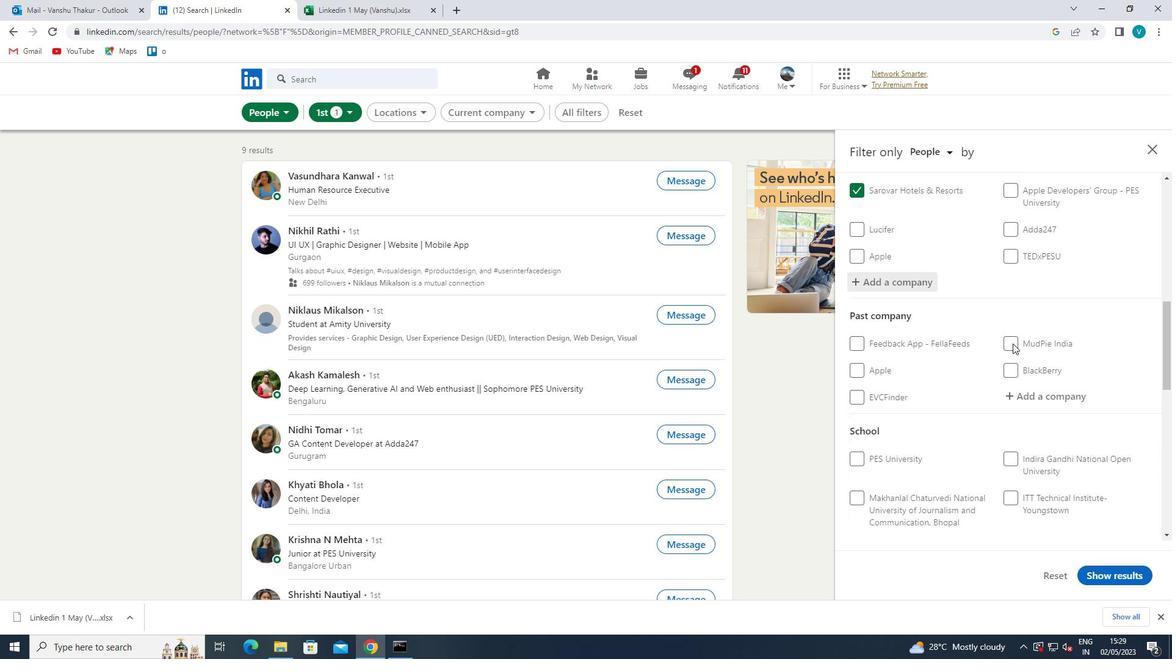 
Action: Mouse scrolled (1013, 343) with delta (0, 0)
Screenshot: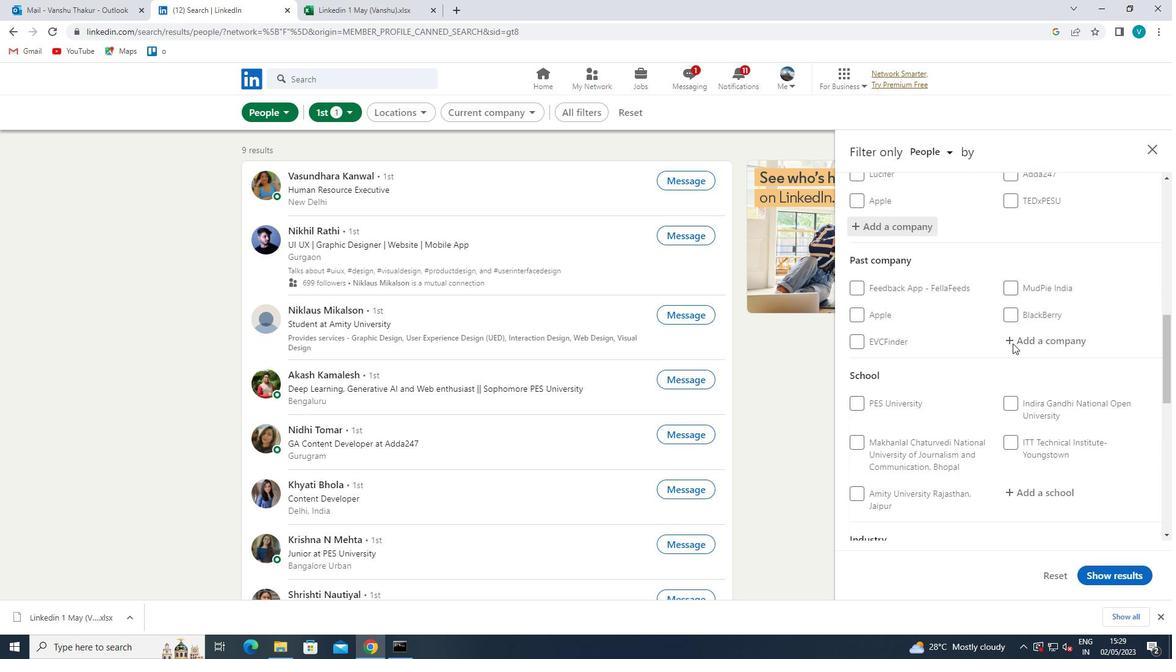 
Action: Mouse moved to (1040, 367)
Screenshot: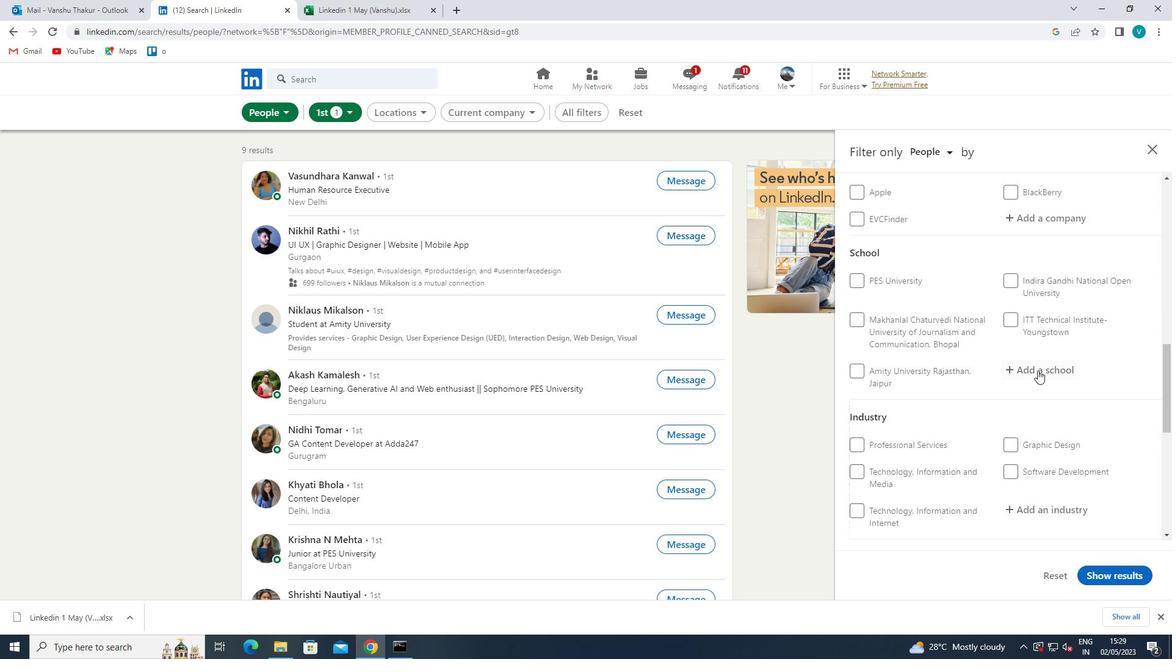 
Action: Mouse pressed left at (1040, 367)
Screenshot: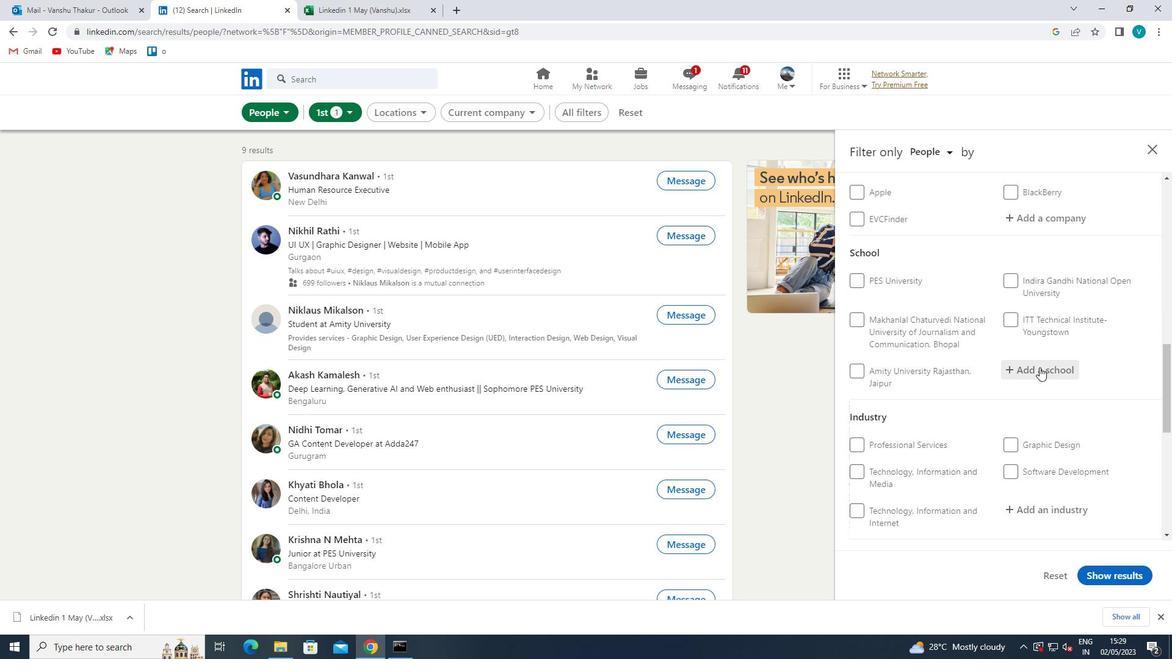 
Action: Mouse moved to (955, 415)
Screenshot: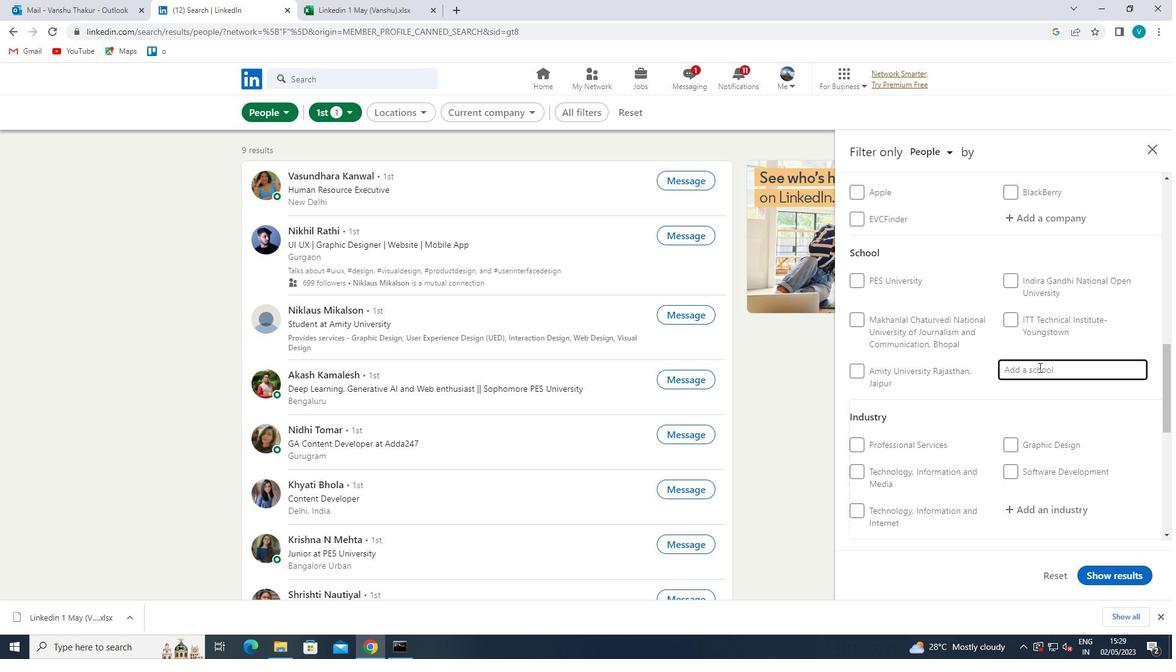 
Action: Key pressed <Key.shift>K.<Key.shift>K..<Key.space><Key.shift><Key.shift>WAH<Key.backspace>GH<Key.space>
Screenshot: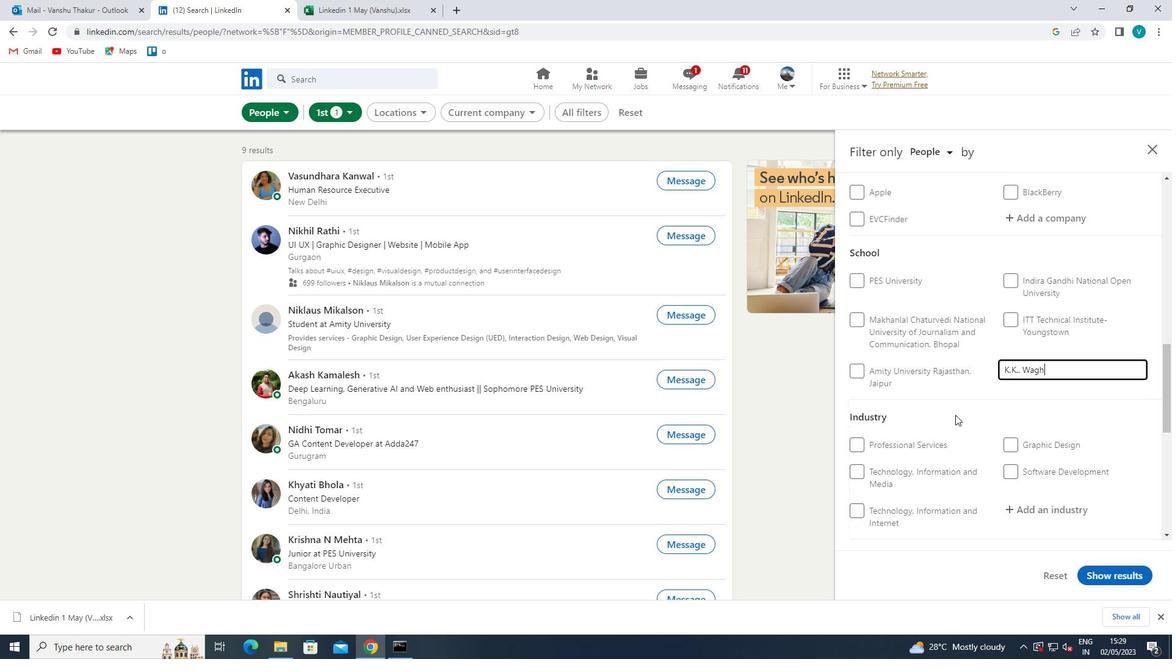 
Action: Mouse moved to (970, 489)
Screenshot: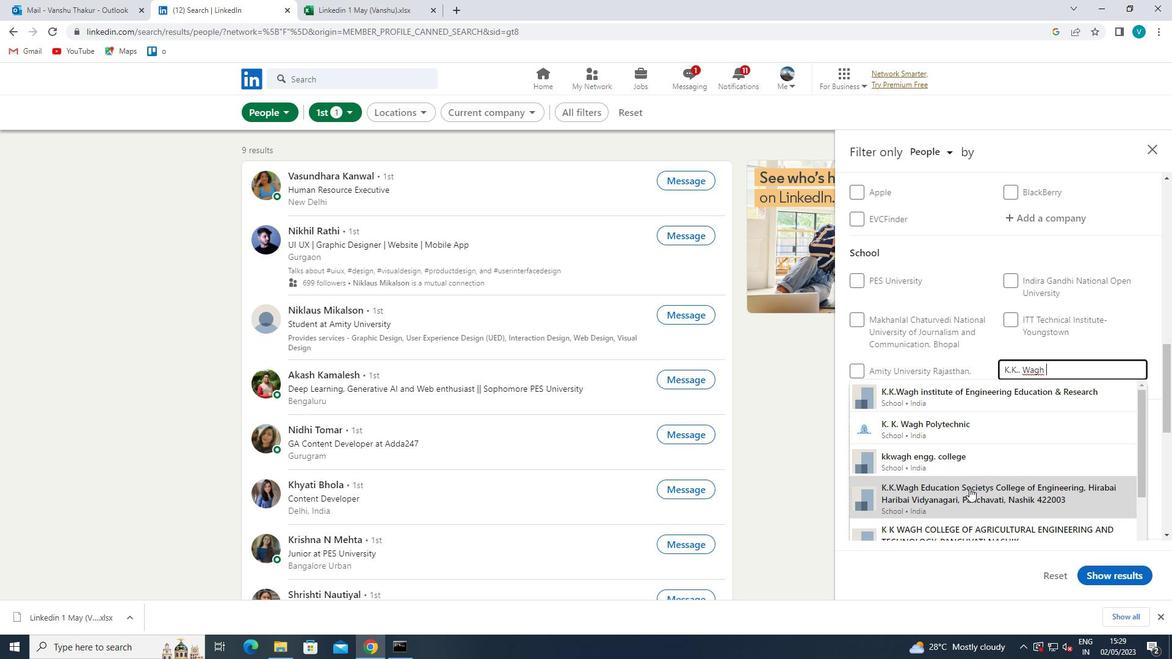 
Action: Mouse pressed left at (970, 489)
Screenshot: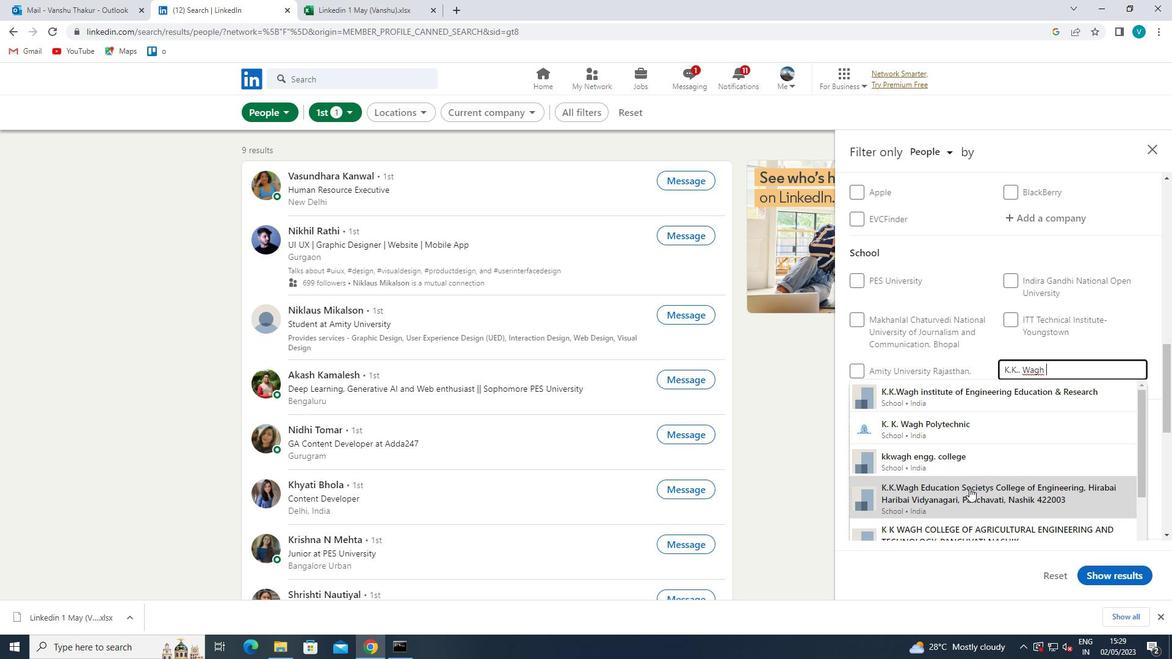 
Action: Mouse moved to (1043, 436)
Screenshot: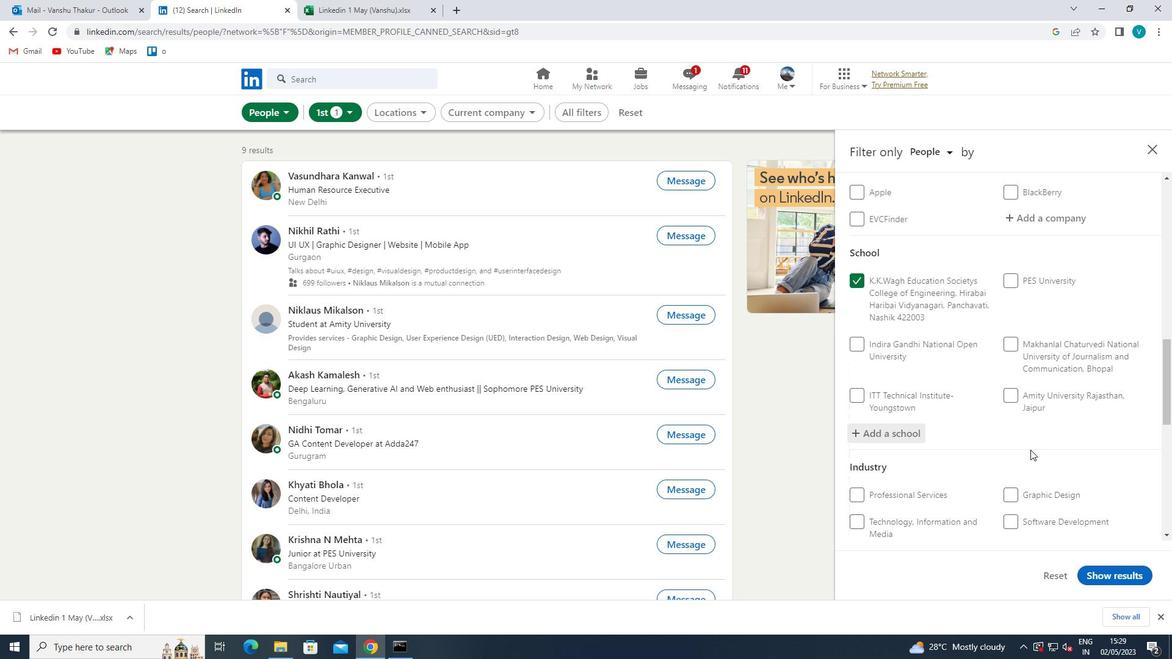 
Action: Mouse scrolled (1043, 435) with delta (0, 0)
Screenshot: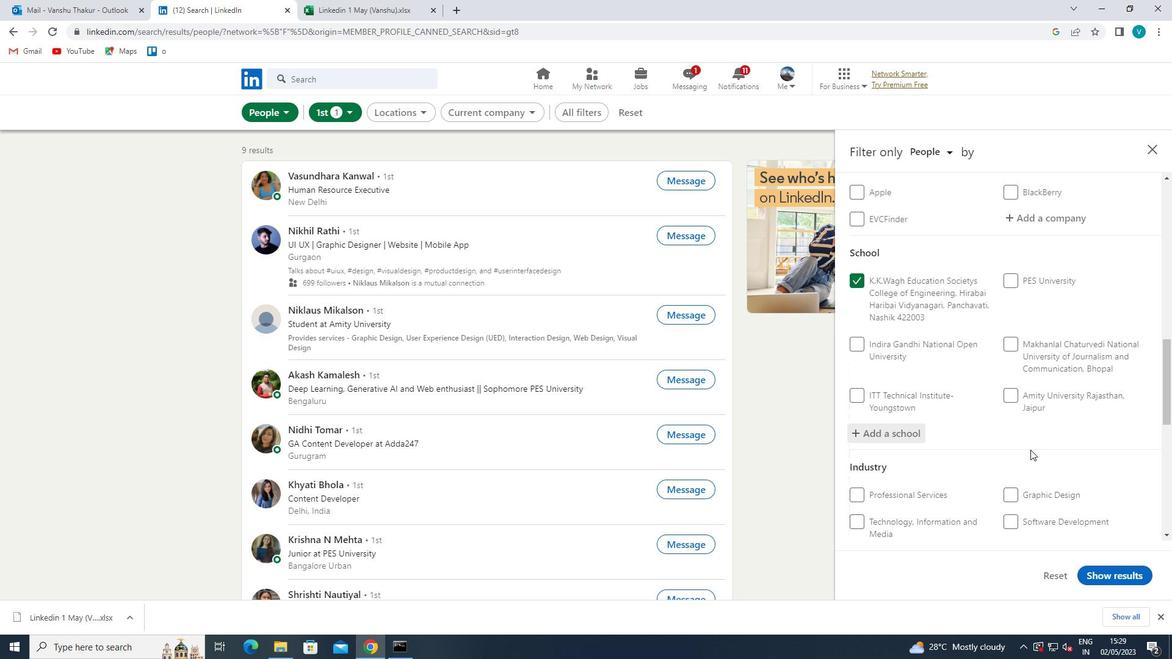
Action: Mouse scrolled (1043, 435) with delta (0, 0)
Screenshot: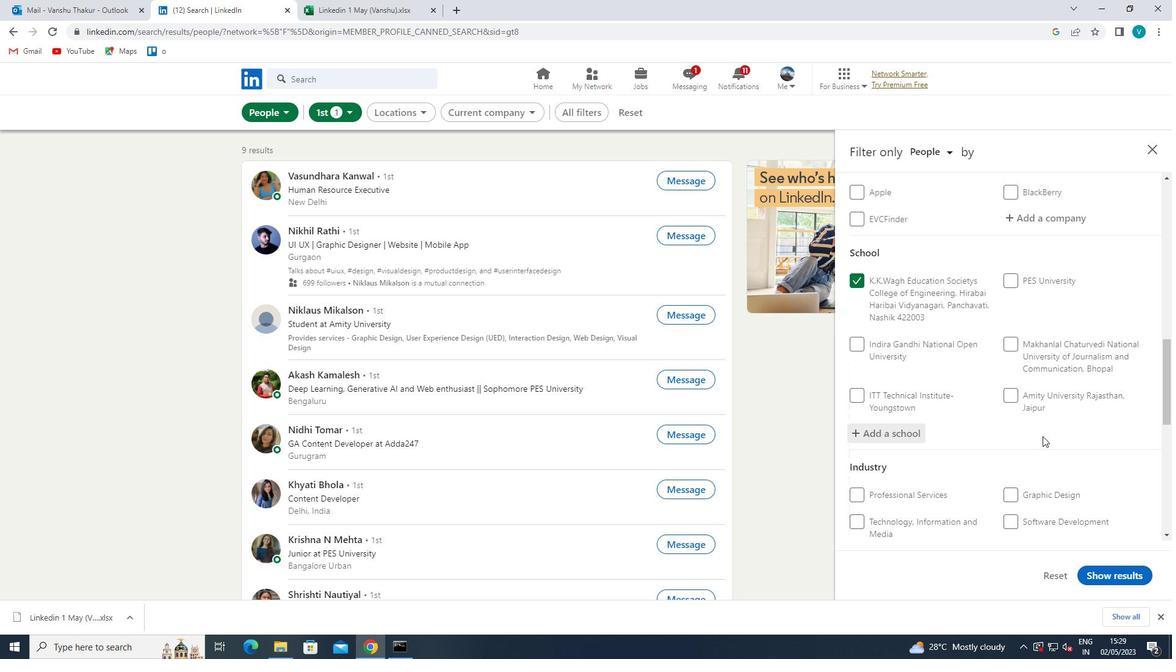 
Action: Mouse scrolled (1043, 435) with delta (0, 0)
Screenshot: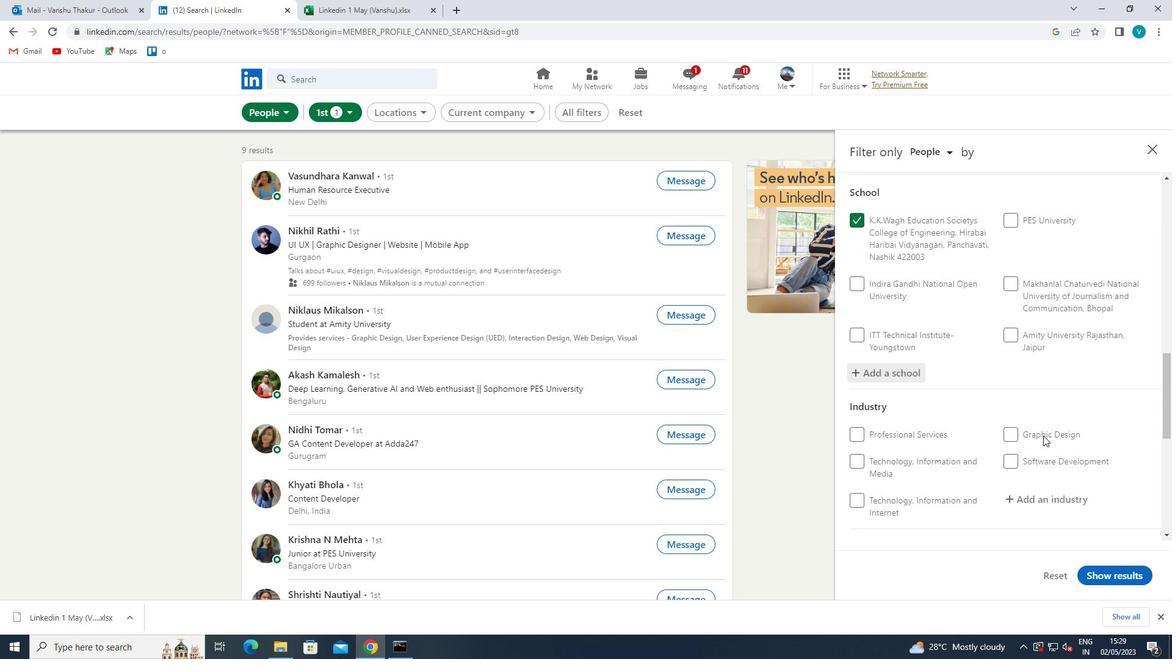 
Action: Mouse moved to (1055, 372)
Screenshot: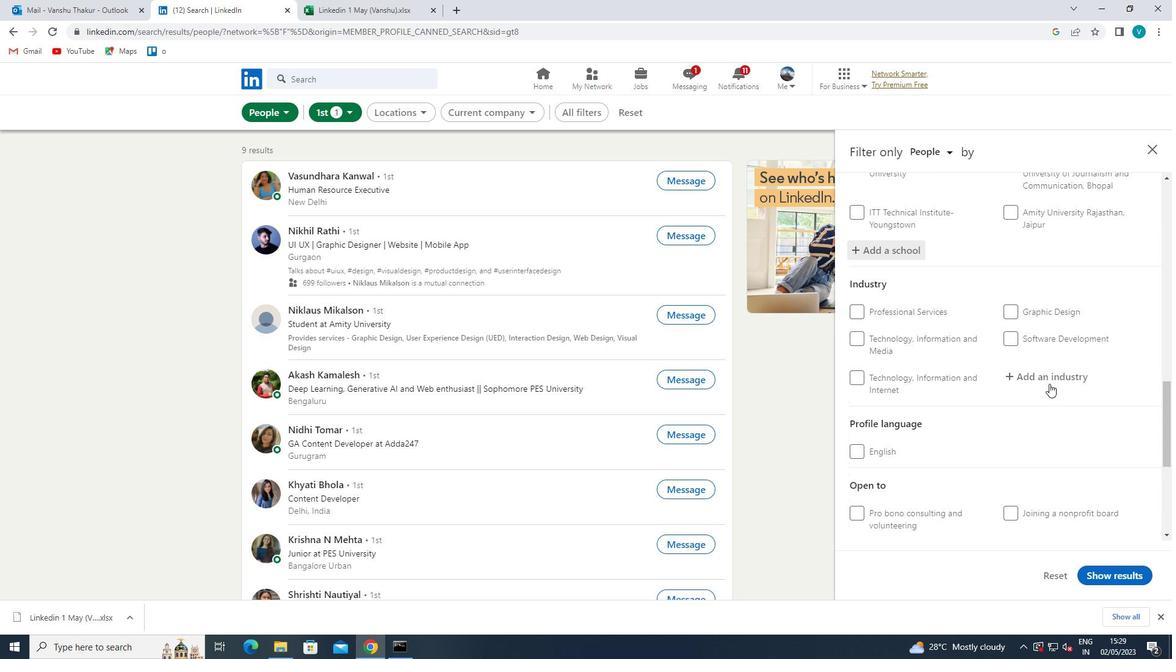 
Action: Mouse pressed left at (1055, 372)
Screenshot: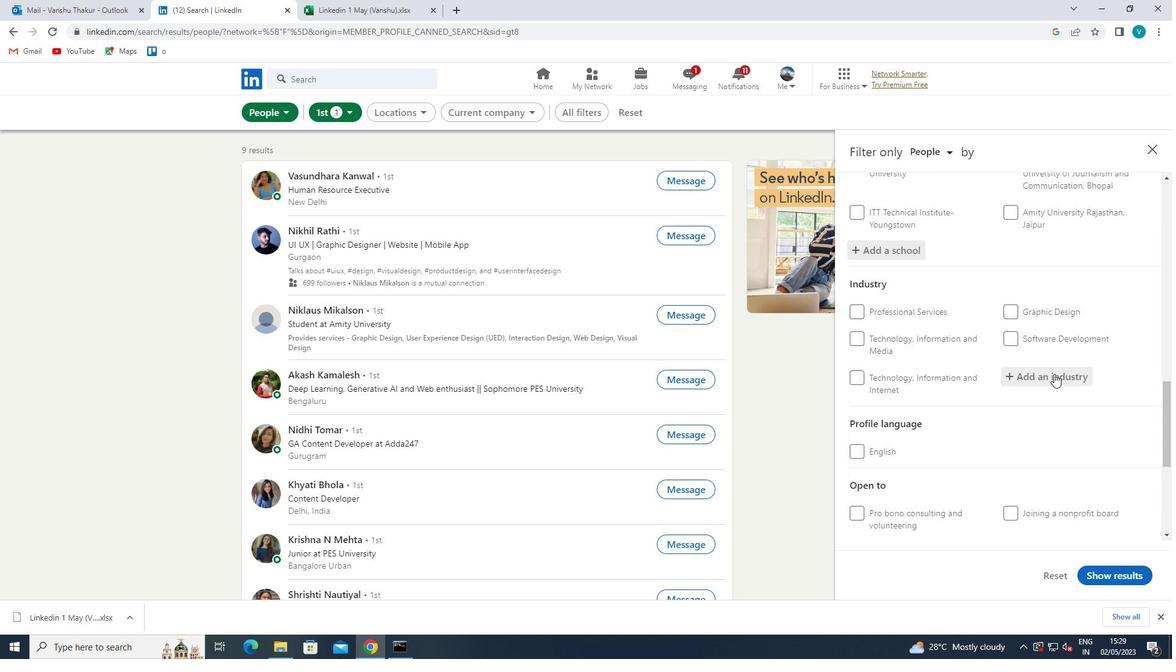 
Action: Key pressed <Key.shift>AIR
Screenshot: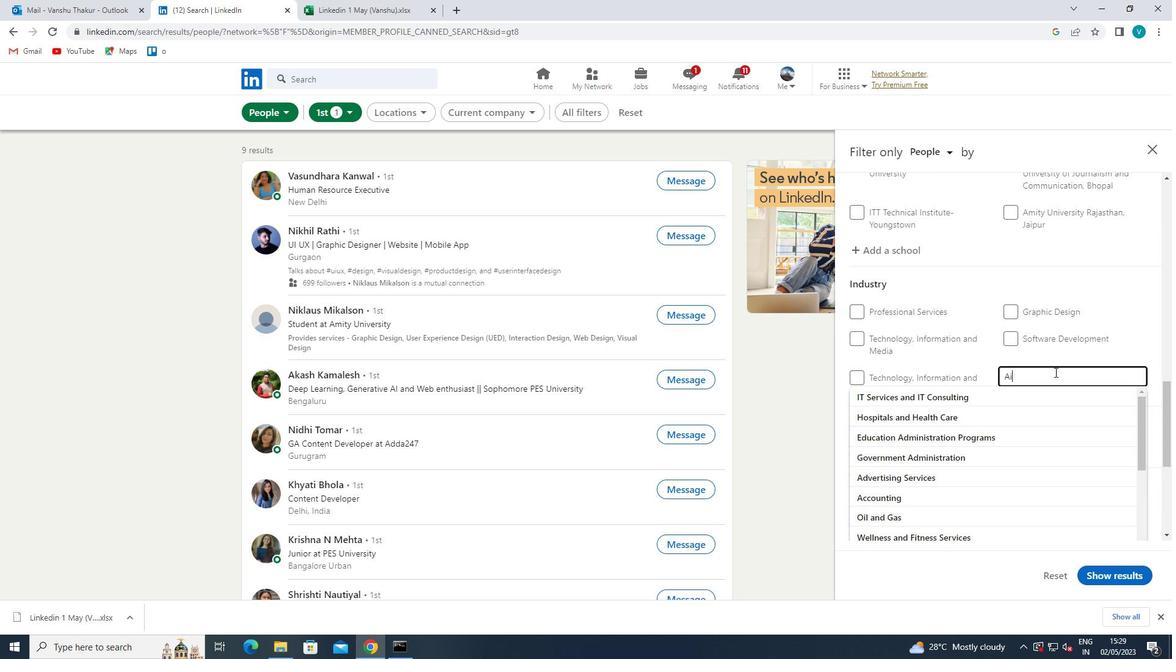 
Action: Mouse moved to (1057, 414)
Screenshot: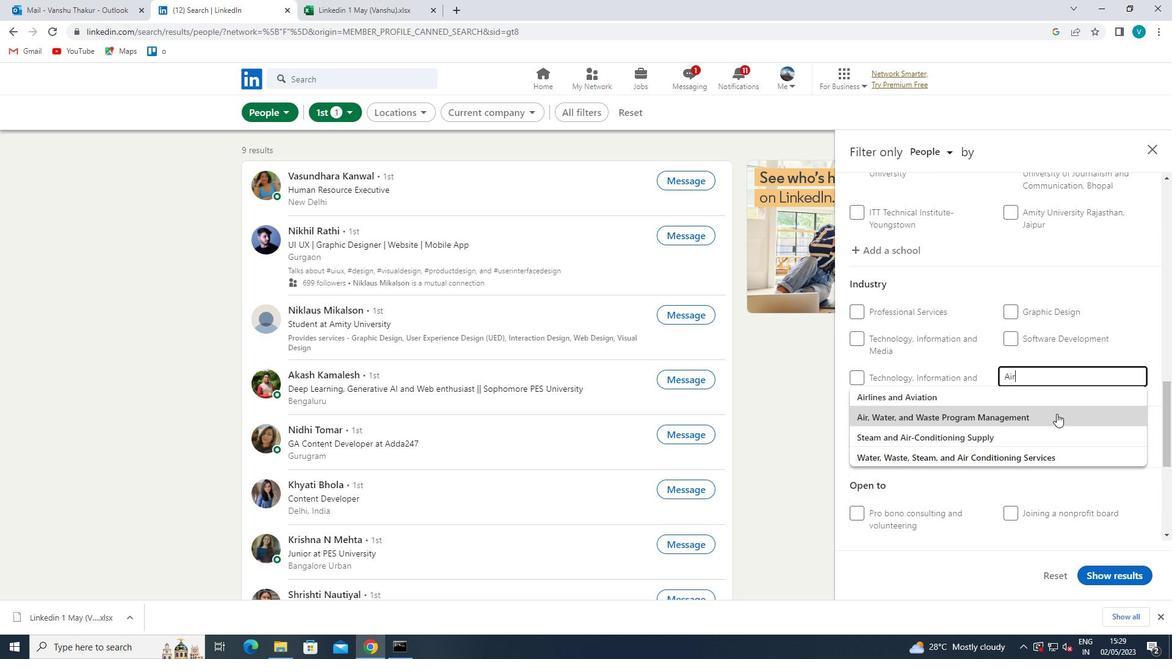 
Action: Mouse pressed left at (1057, 414)
Screenshot: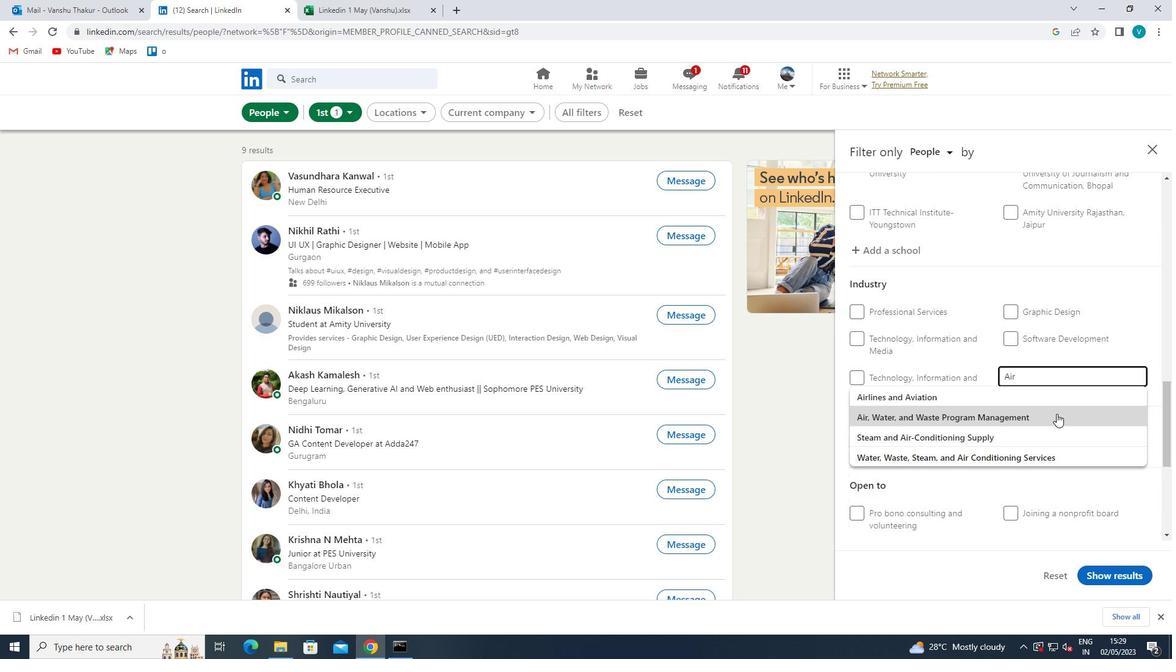 
Action: Mouse scrolled (1057, 413) with delta (0, 0)
Screenshot: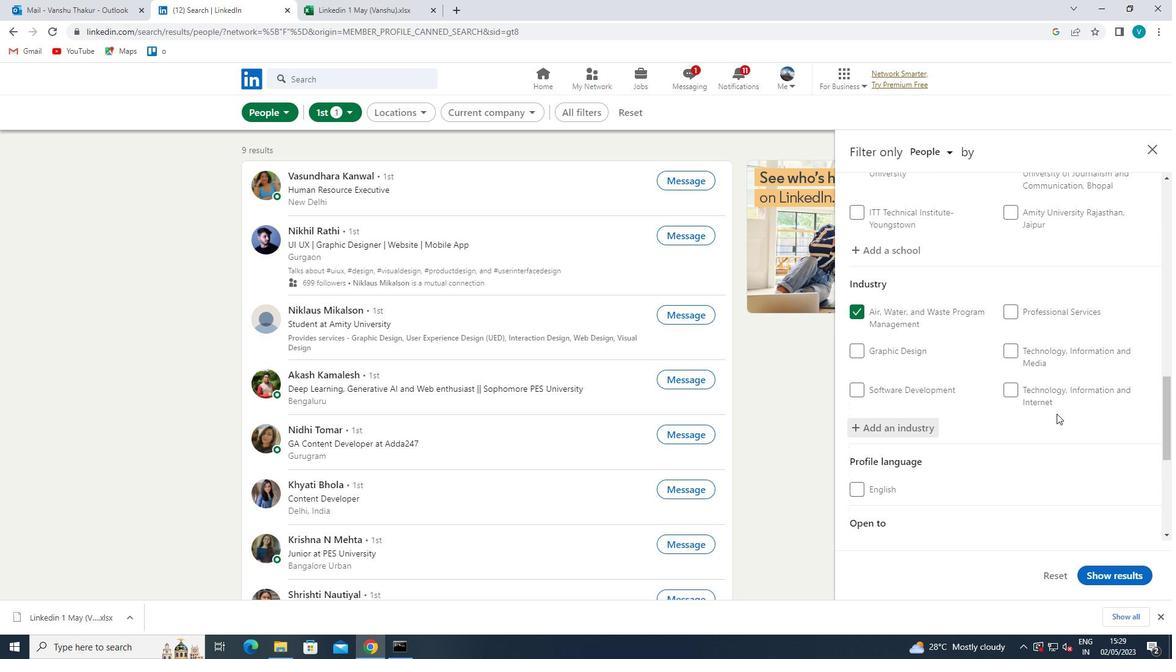 
Action: Mouse scrolled (1057, 413) with delta (0, 0)
Screenshot: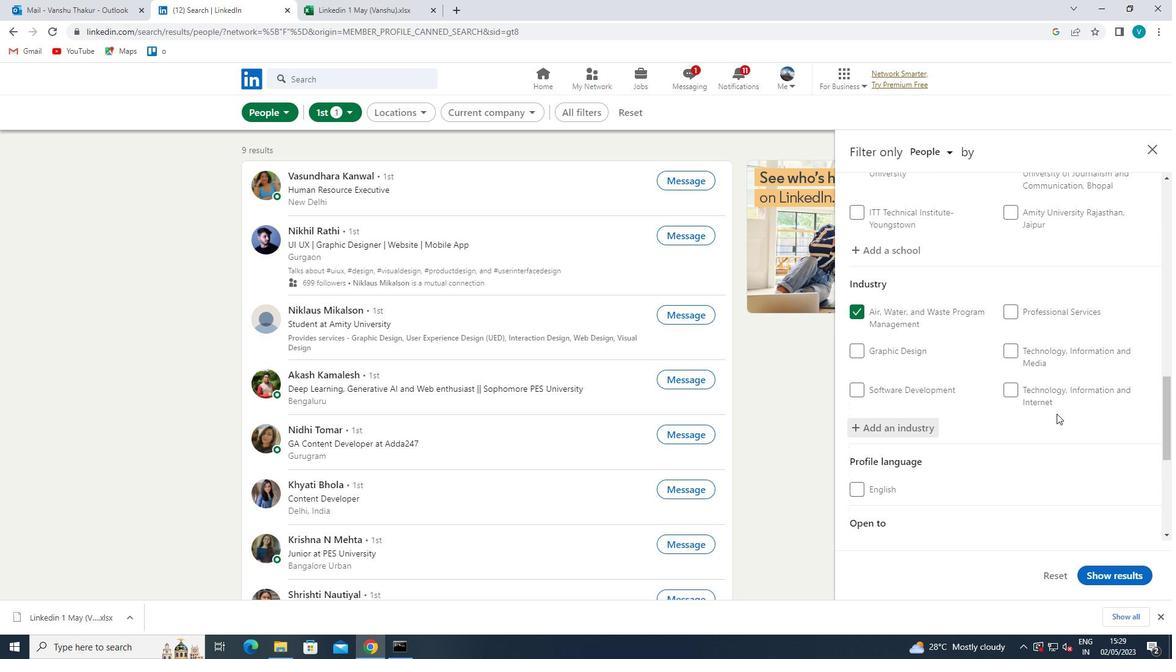 
Action: Mouse scrolled (1057, 413) with delta (0, 0)
Screenshot: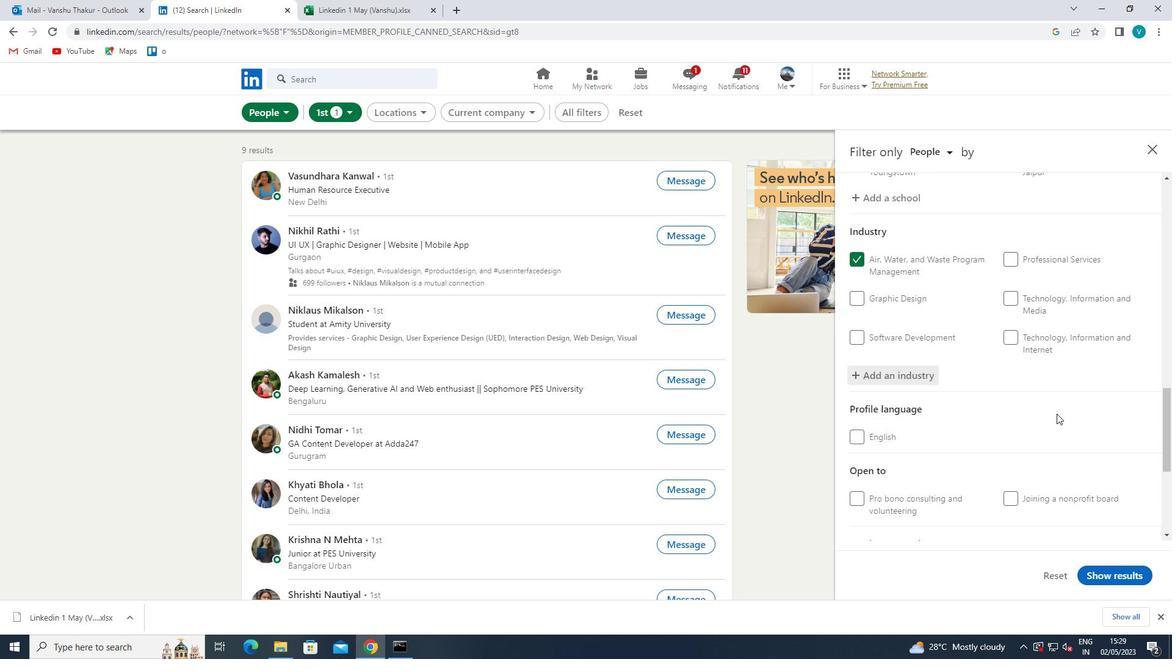 
Action: Mouse scrolled (1057, 413) with delta (0, 0)
Screenshot: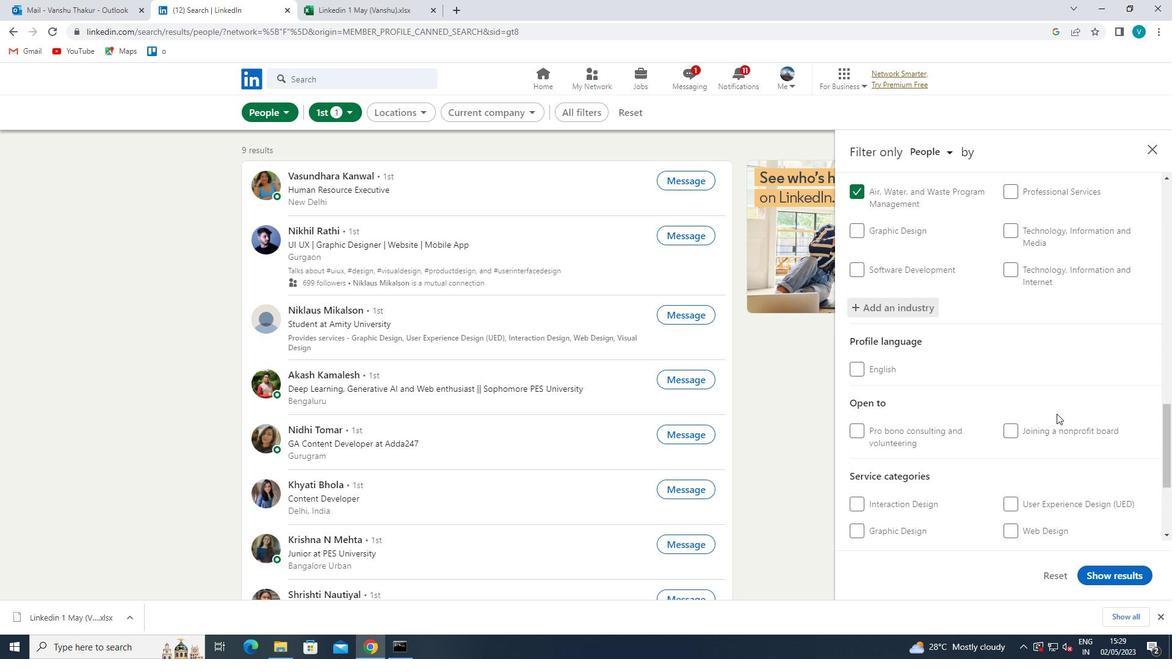 
Action: Mouse moved to (1048, 428)
Screenshot: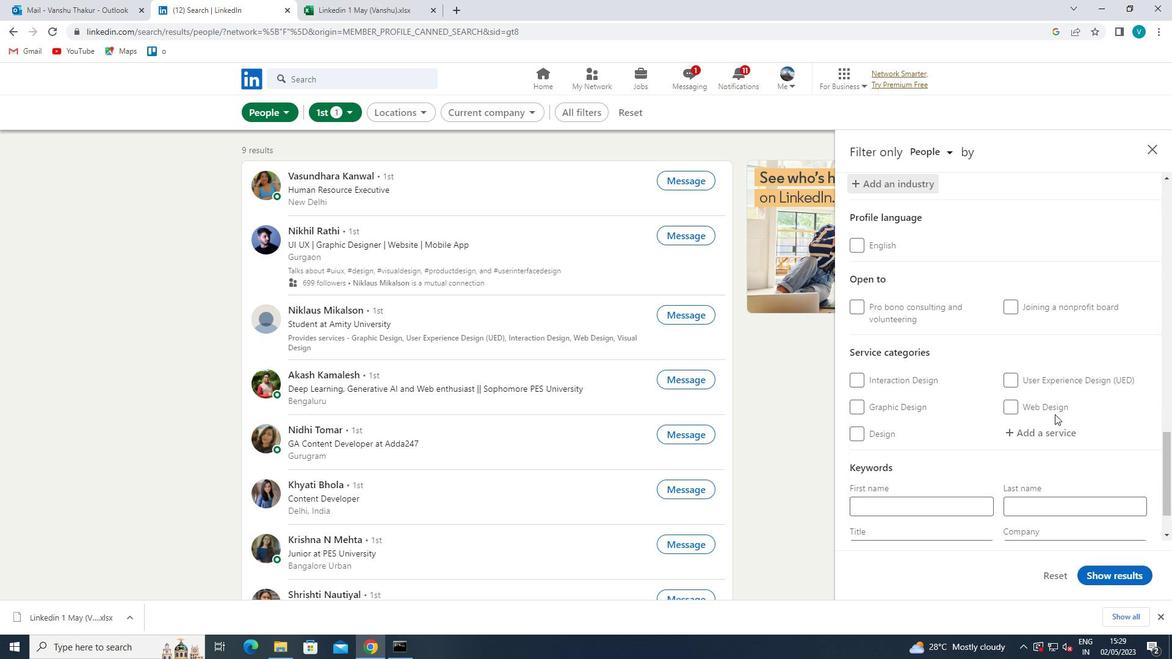 
Action: Mouse pressed left at (1048, 428)
Screenshot: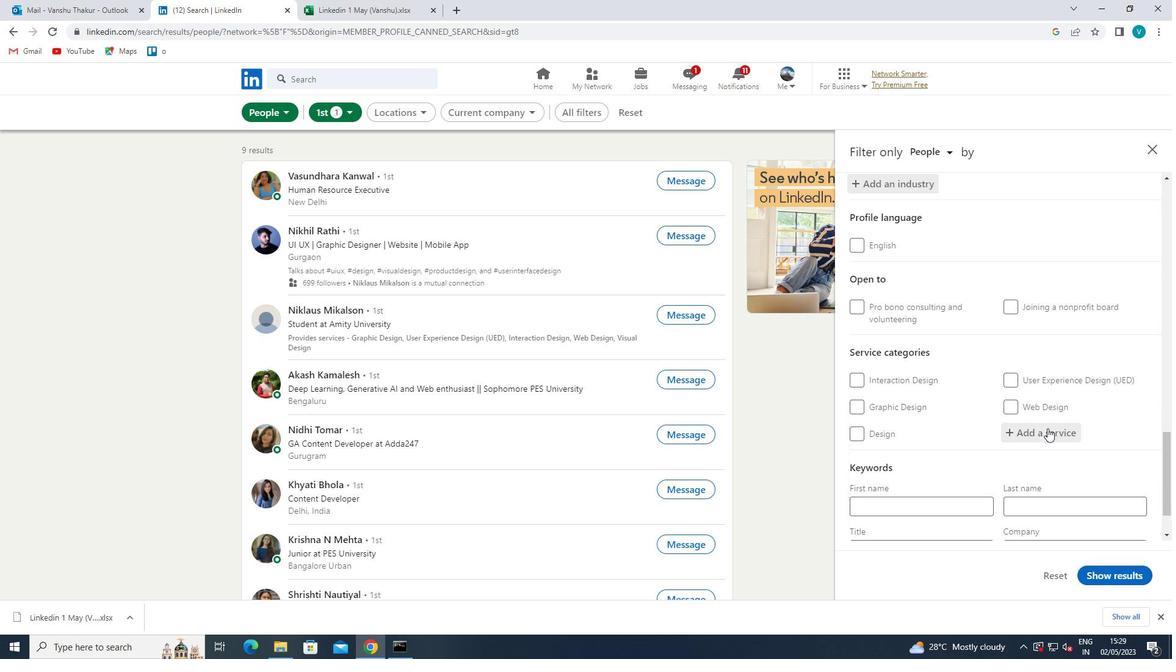 
Action: Key pressed <Key.shift>LOANS
Screenshot: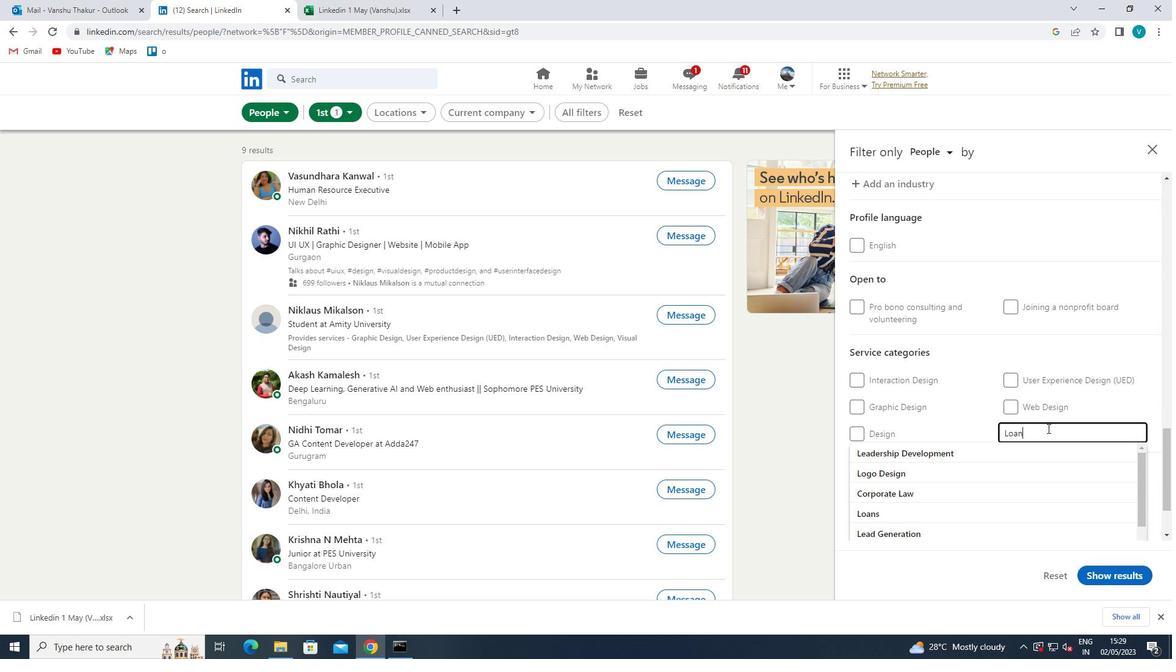 
Action: Mouse moved to (1004, 450)
Screenshot: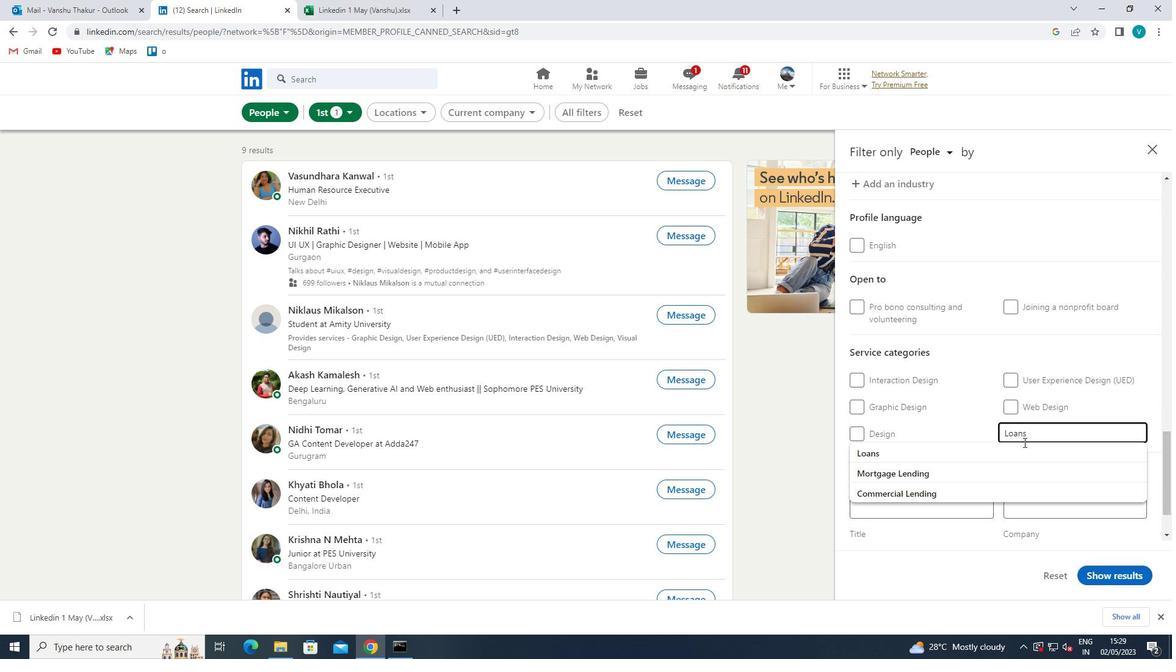 
Action: Mouse pressed left at (1004, 450)
Screenshot: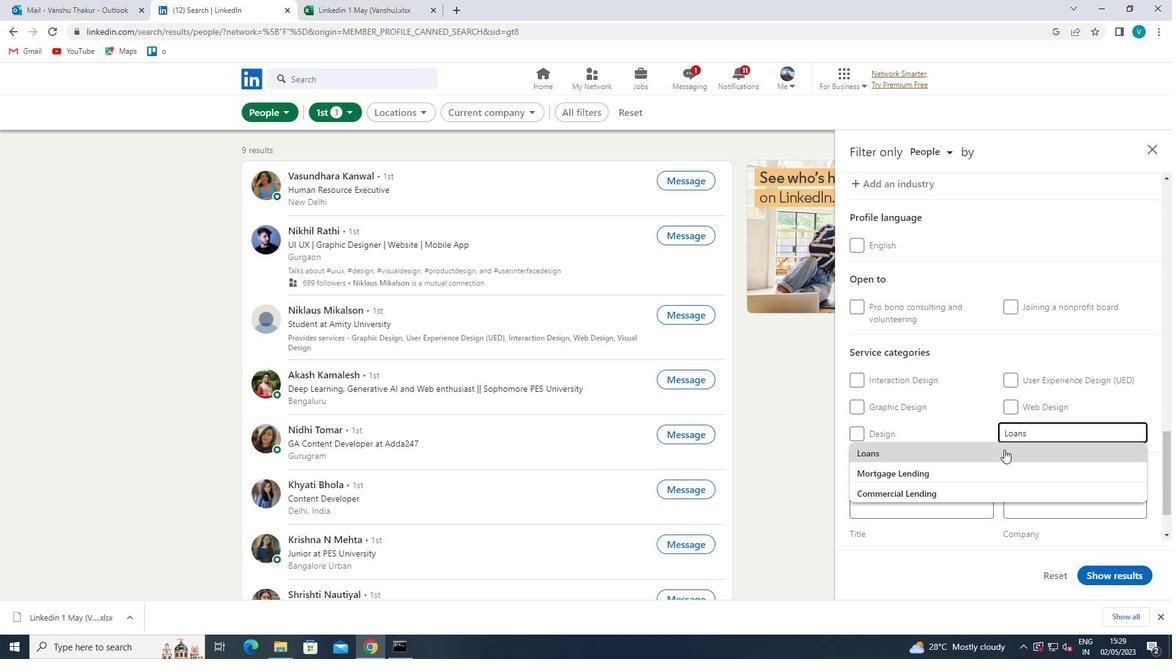 
Action: Mouse scrolled (1004, 449) with delta (0, 0)
Screenshot: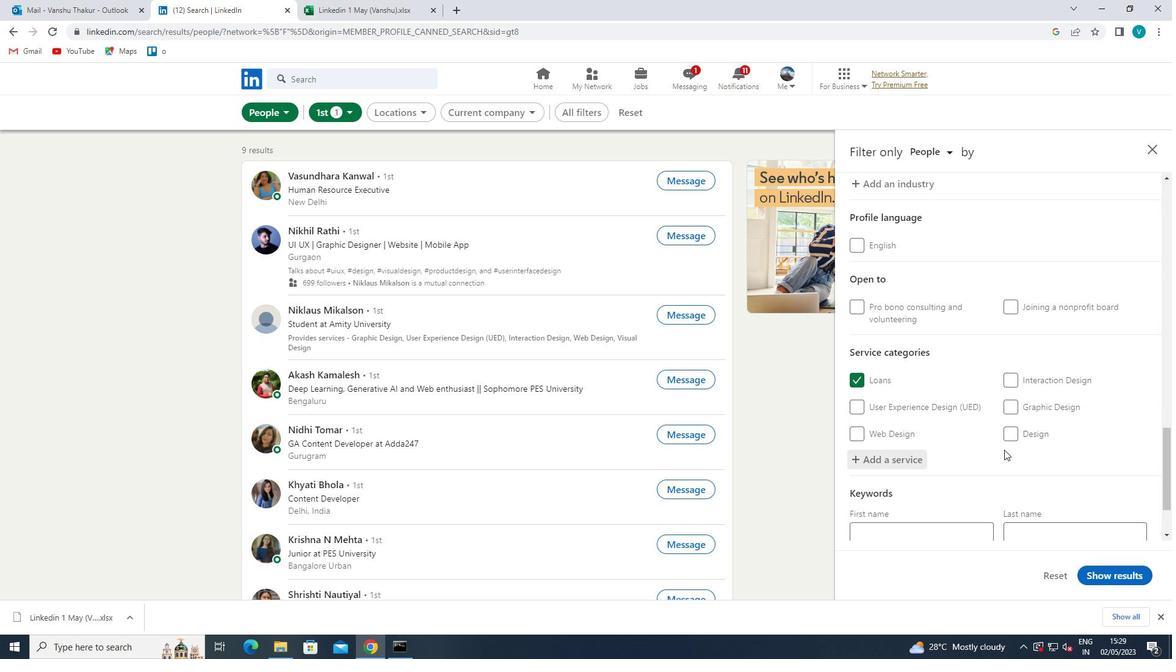 
Action: Mouse scrolled (1004, 449) with delta (0, 0)
Screenshot: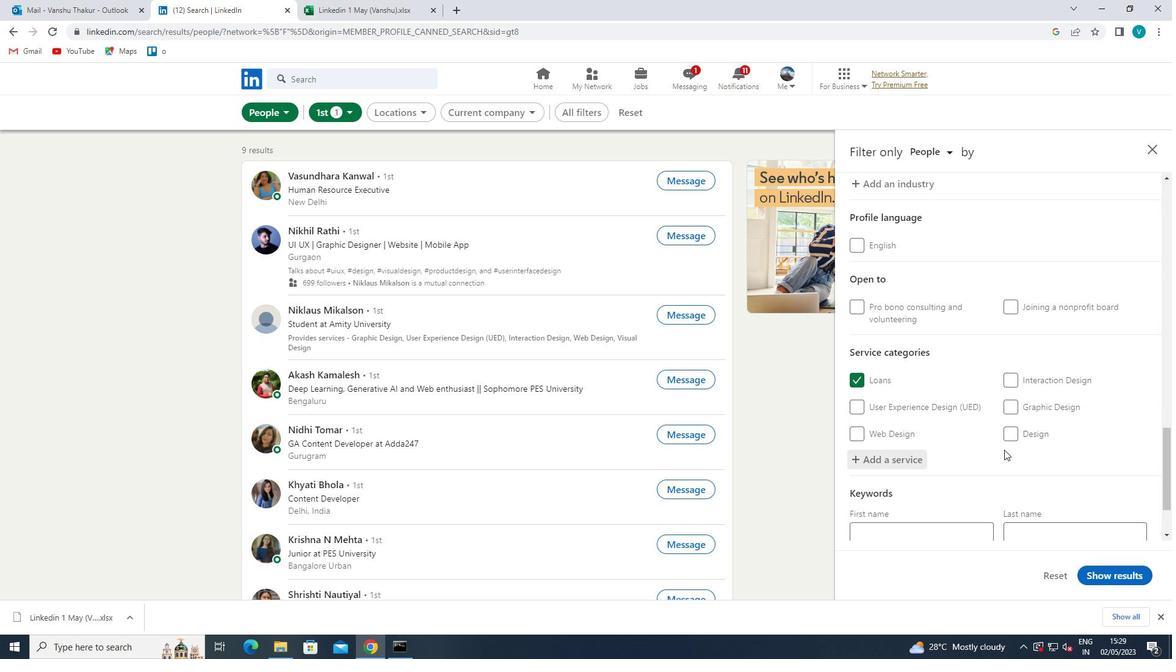 
Action: Mouse scrolled (1004, 449) with delta (0, 0)
Screenshot: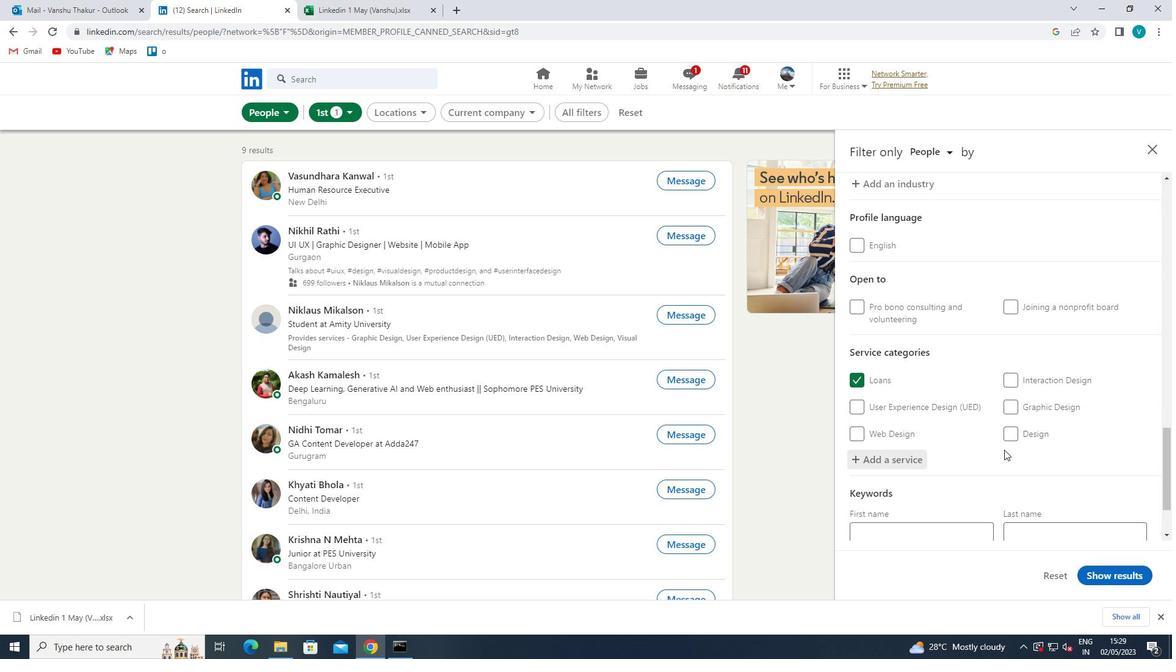
Action: Mouse moved to (954, 483)
Screenshot: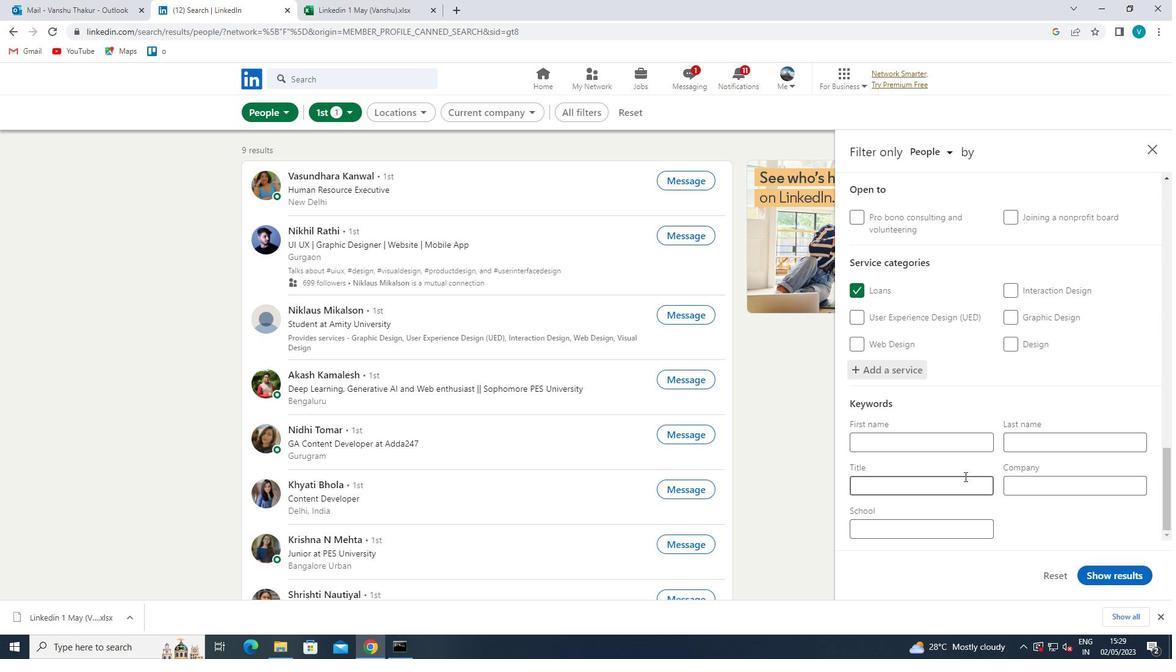 
Action: Mouse pressed left at (954, 483)
Screenshot: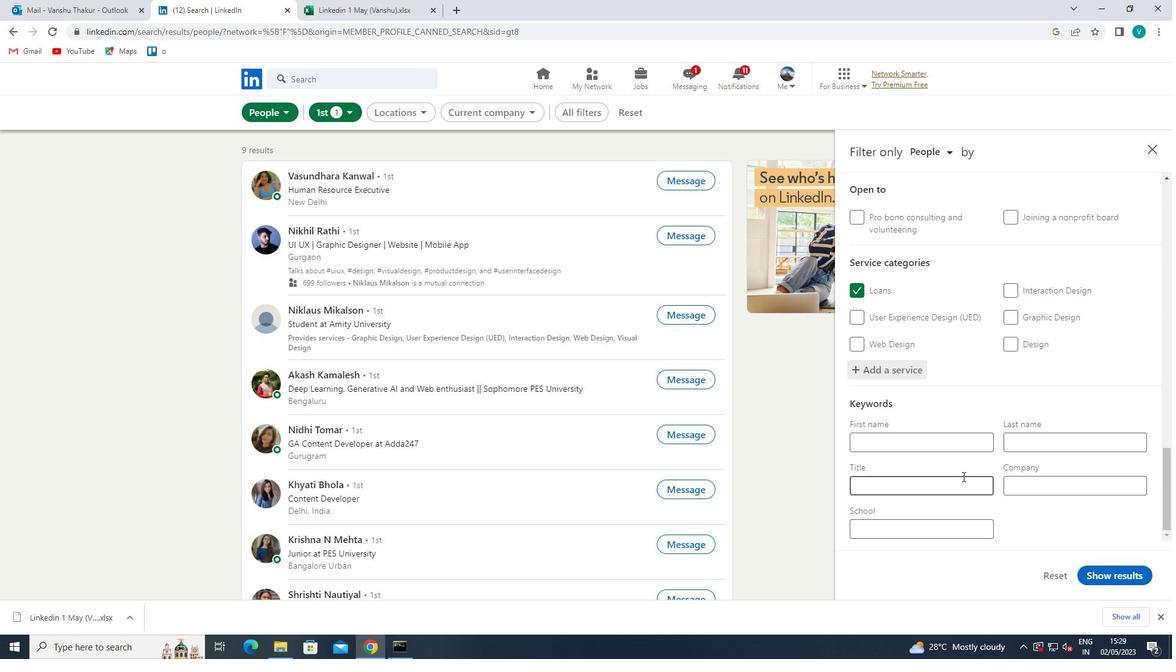 
Action: Mouse moved to (955, 483)
Screenshot: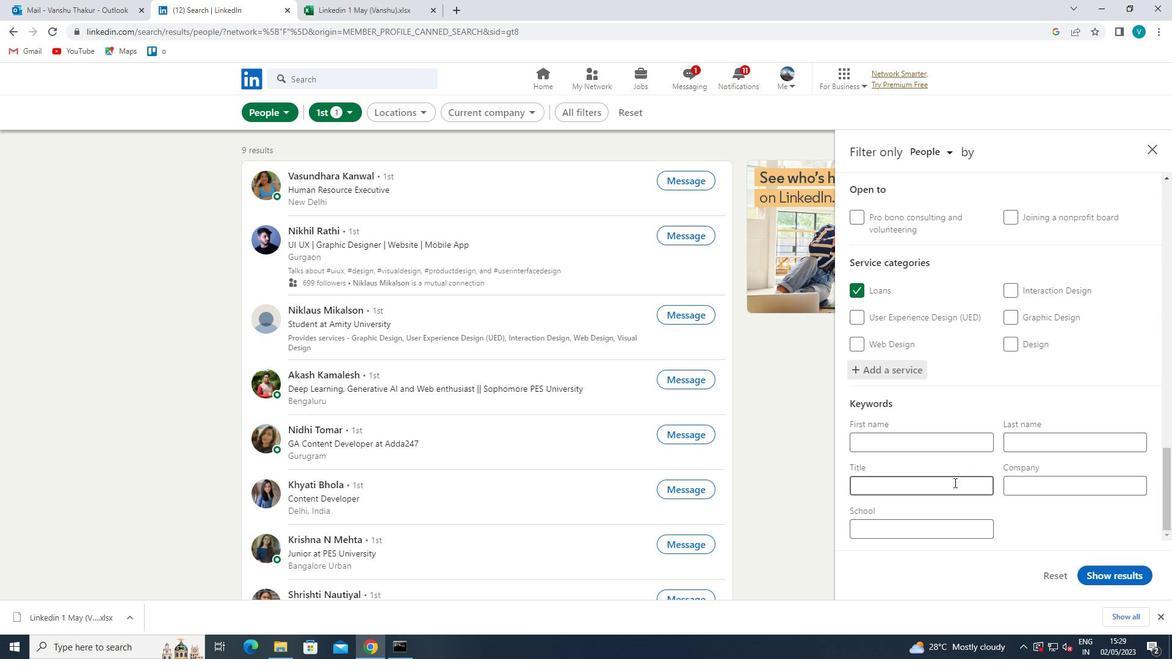
Action: Key pressed <Key.shift>SA
Screenshot: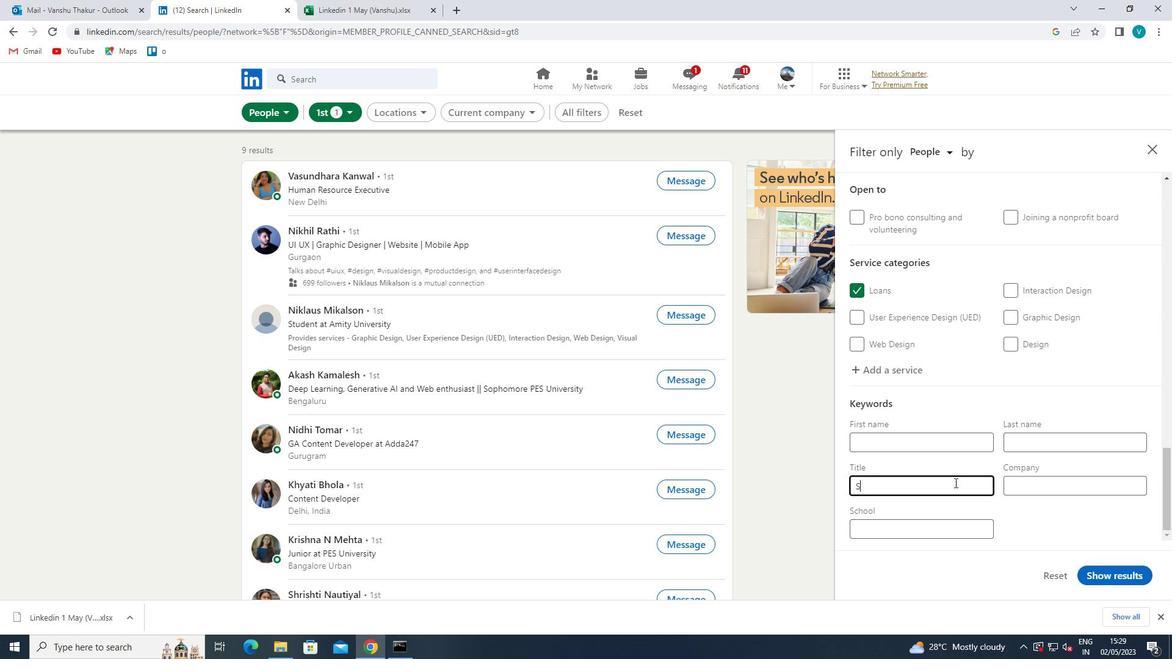 
Action: Mouse moved to (956, 482)
Screenshot: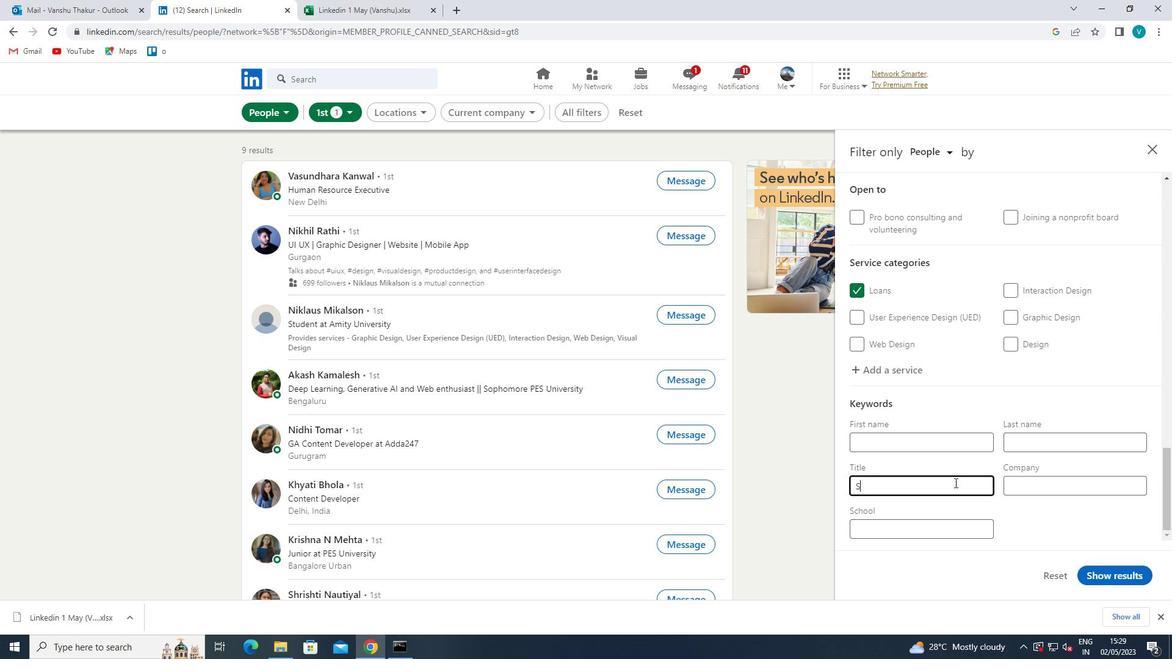 
Action: Key pressed LOM<Key.backspace>N<Key.space><Key.shift>MANAGER<Key.space>
Screenshot: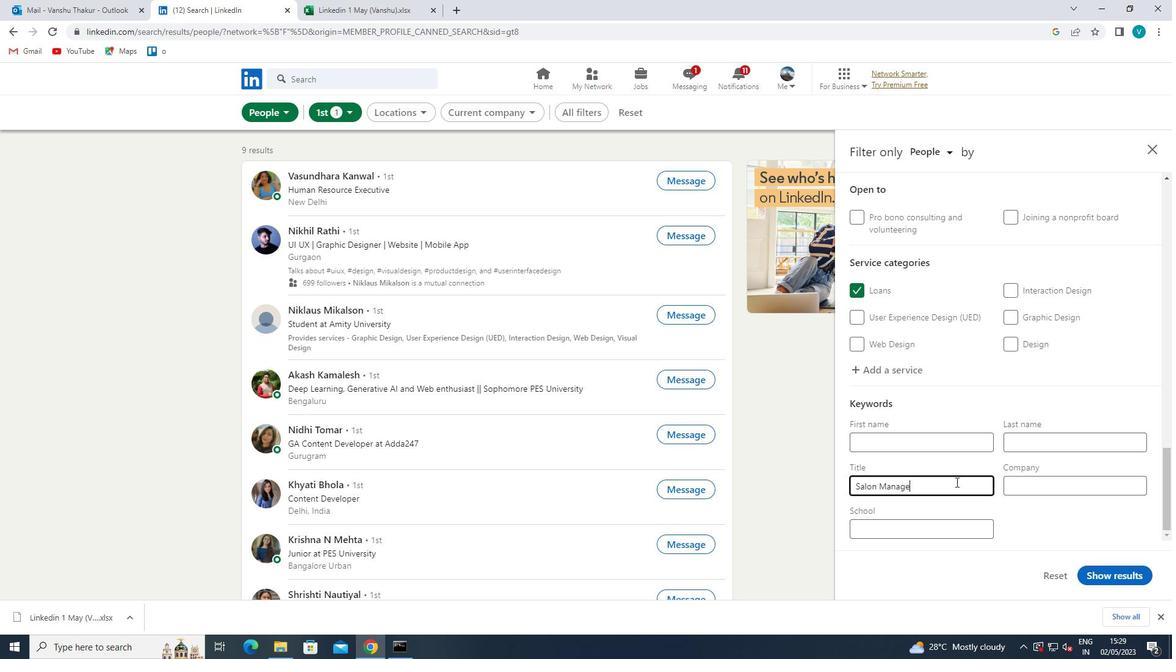 
Action: Mouse moved to (1126, 578)
Screenshot: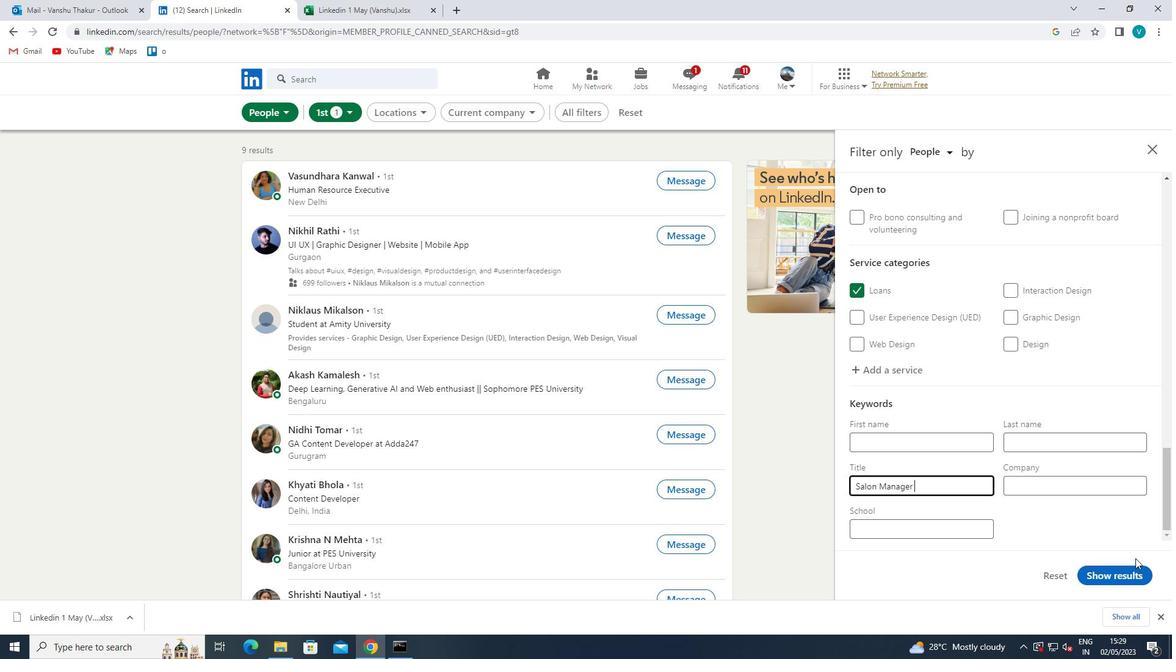 
Action: Mouse pressed left at (1126, 578)
Screenshot: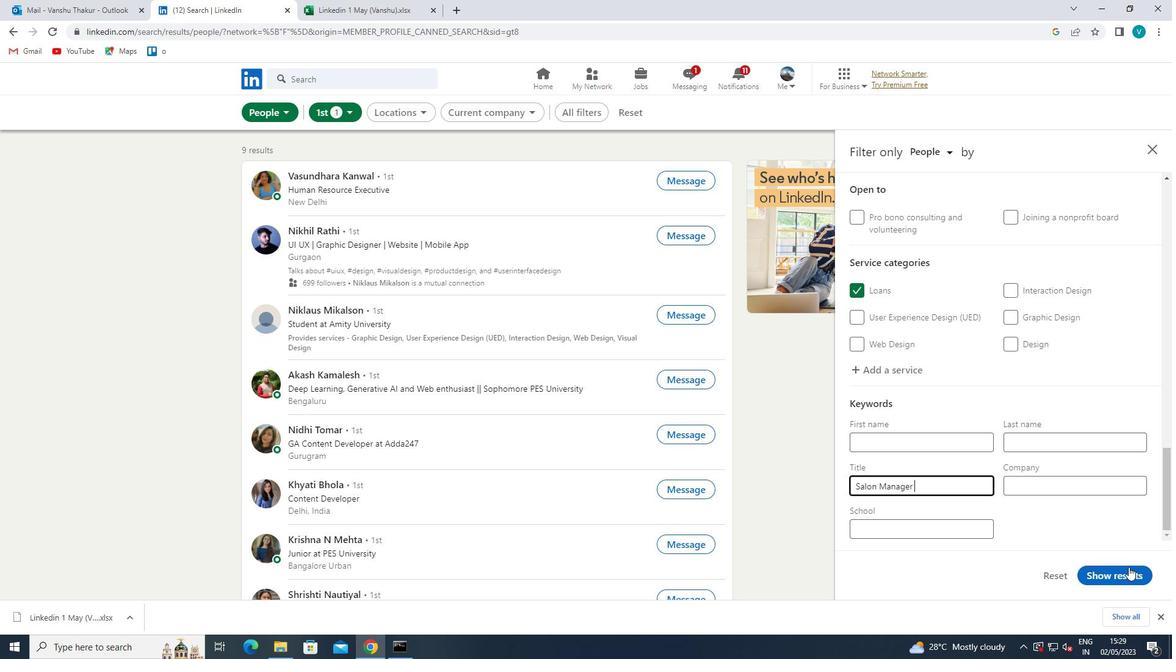 
